 Task: Check the mono compatibility of a stereo mix by switching to mono.
Action: Mouse moved to (107, 44)
Screenshot: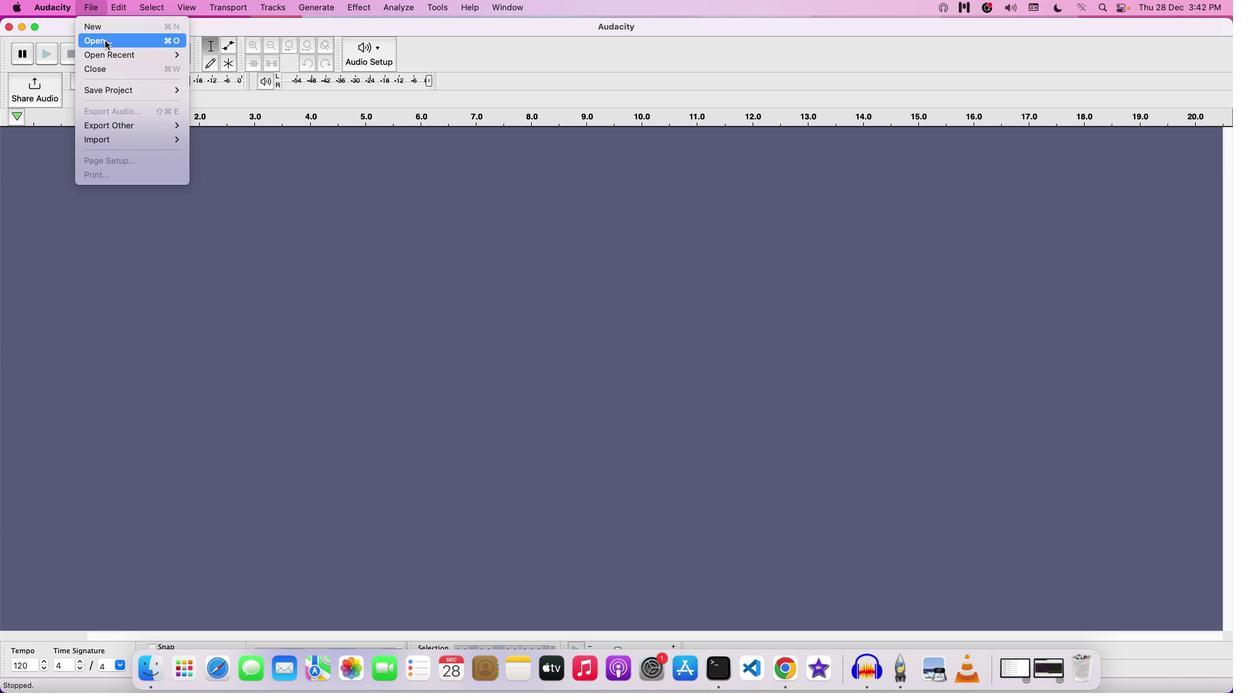
Action: Mouse pressed left at (107, 44)
Screenshot: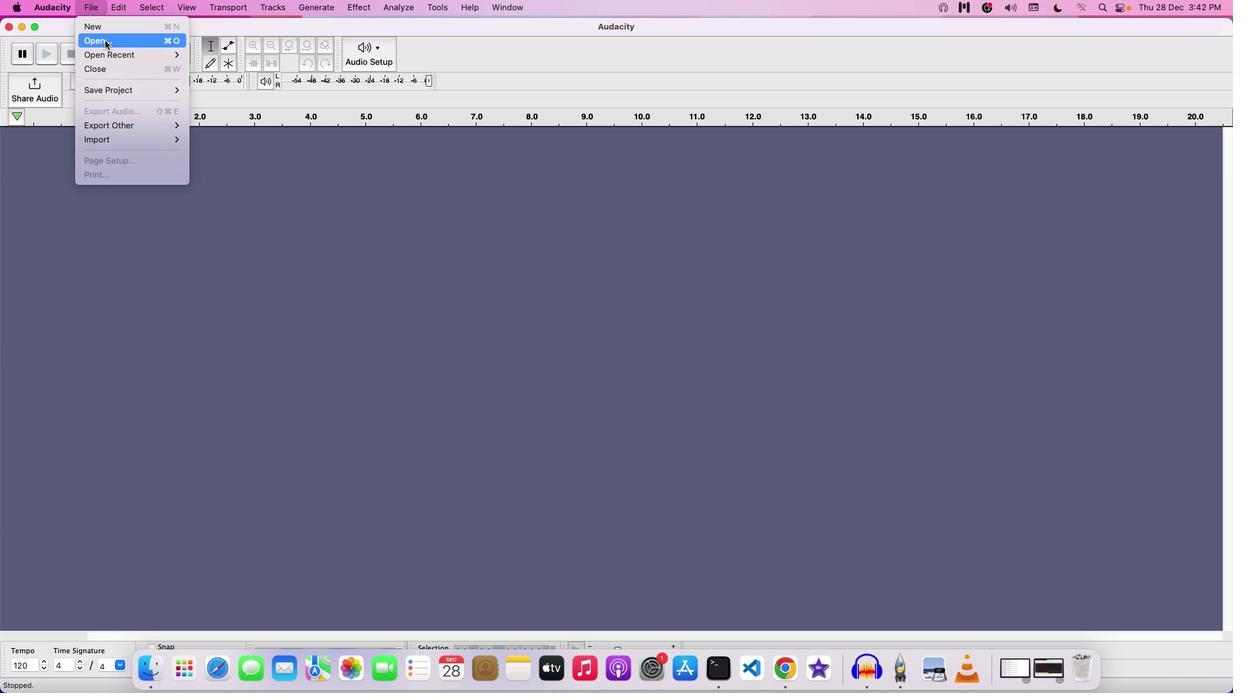 
Action: Mouse moved to (538, 194)
Screenshot: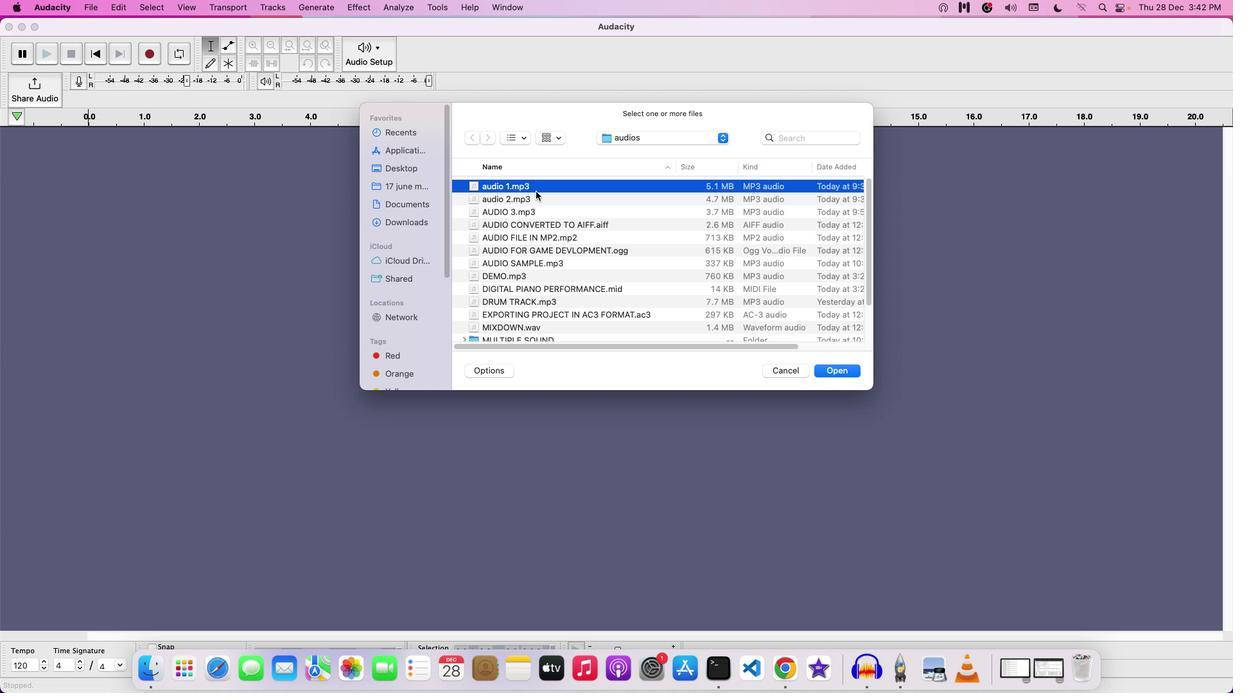 
Action: Mouse pressed left at (538, 194)
Screenshot: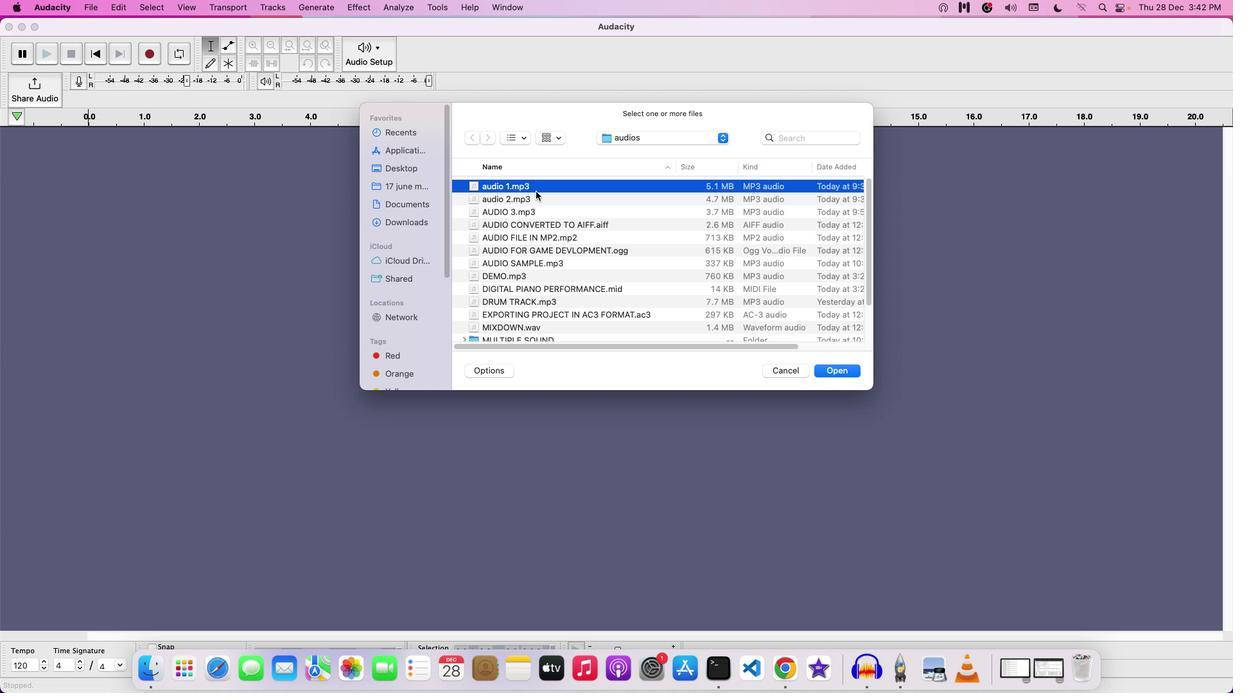 
Action: Mouse moved to (835, 369)
Screenshot: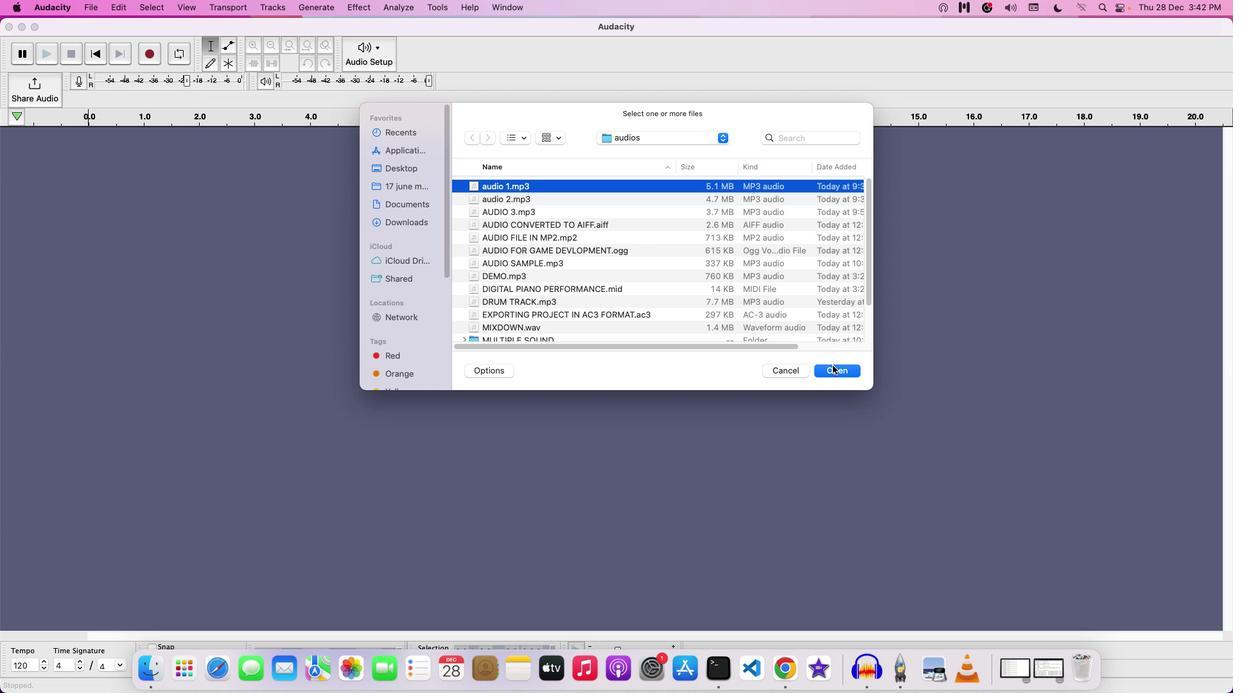 
Action: Mouse pressed left at (835, 369)
Screenshot: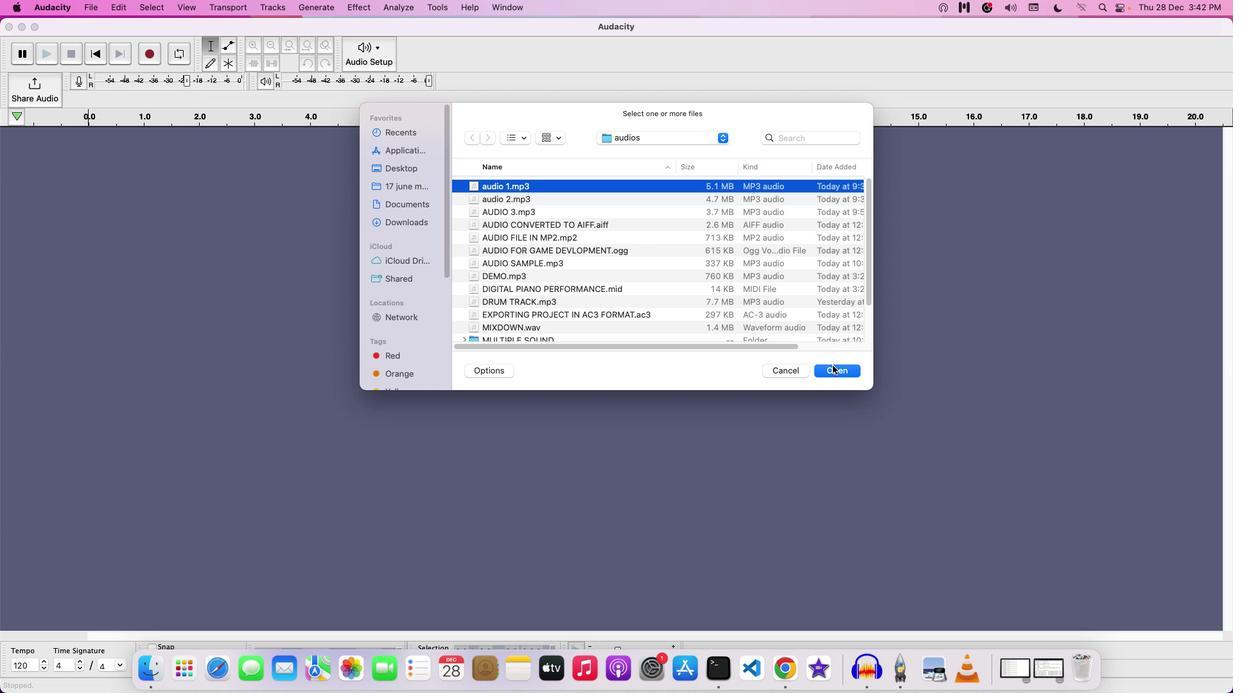 
Action: Mouse moved to (520, 240)
Screenshot: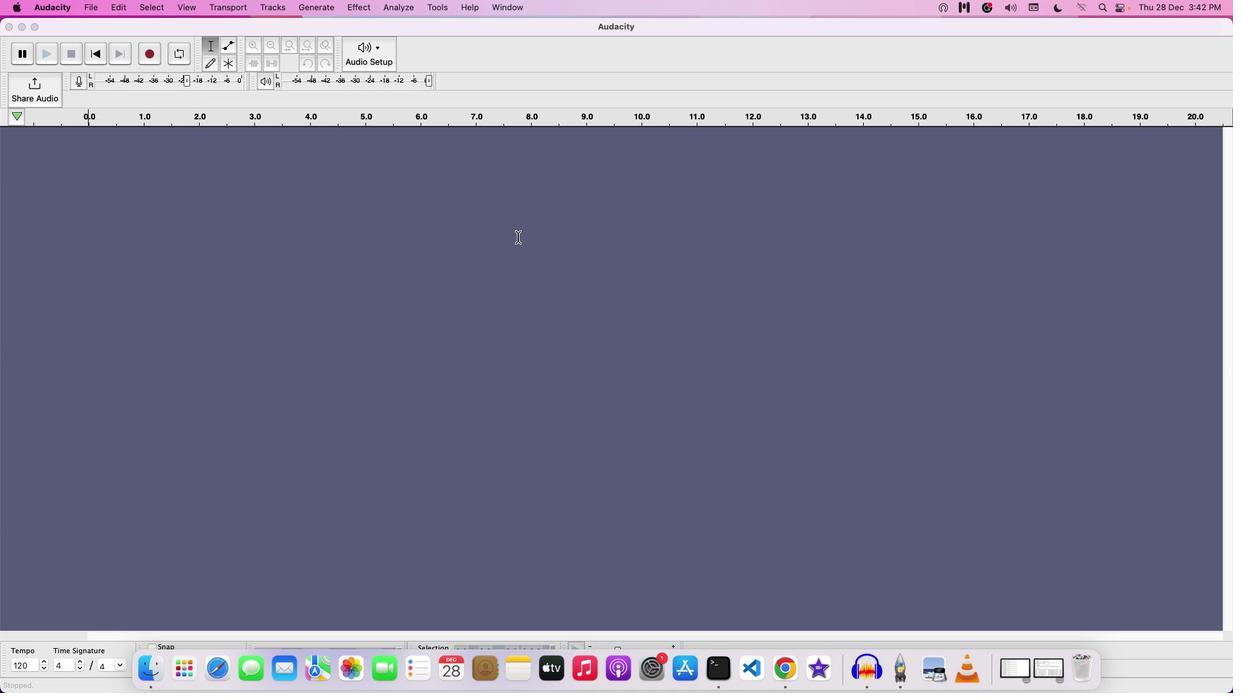 
Action: Key pressed Key.space
Screenshot: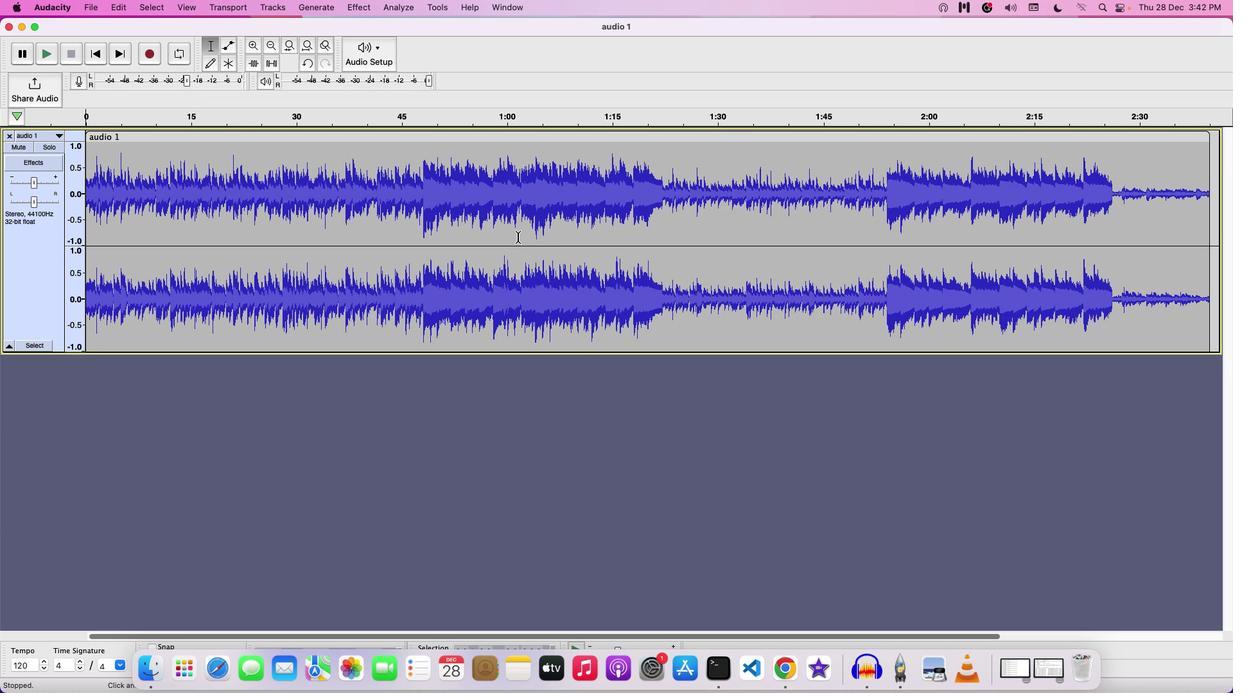 
Action: Mouse moved to (37, 189)
Screenshot: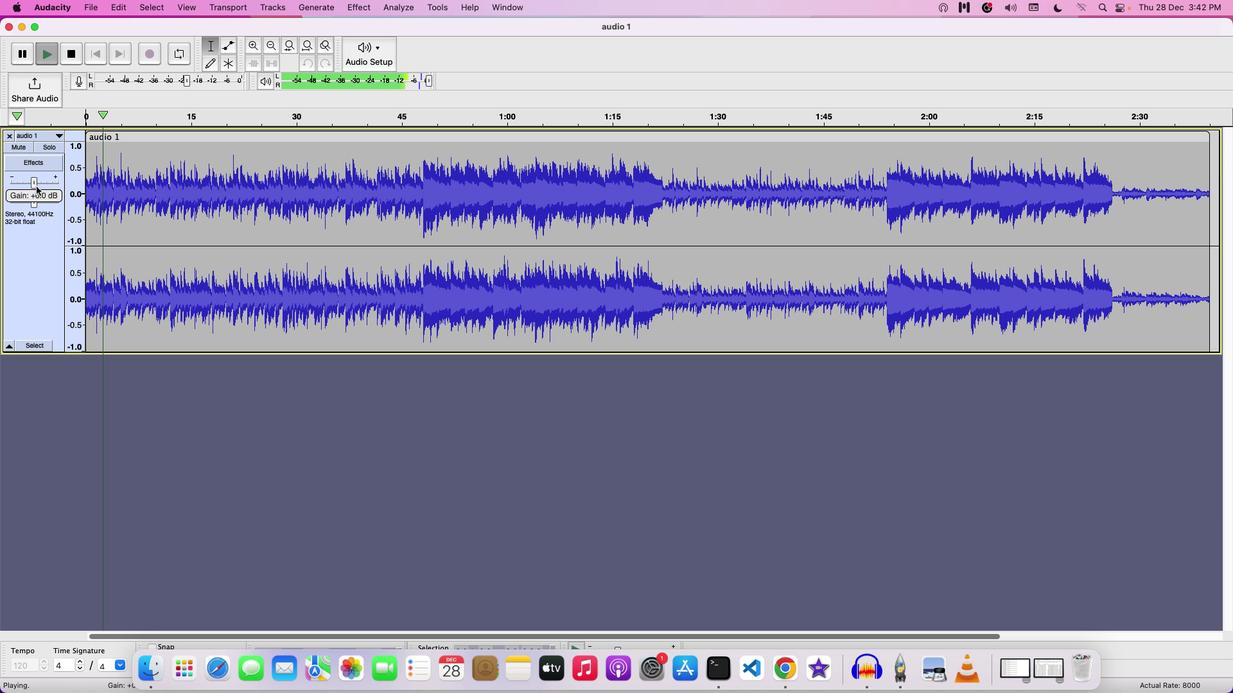 
Action: Mouse pressed left at (37, 189)
Screenshot: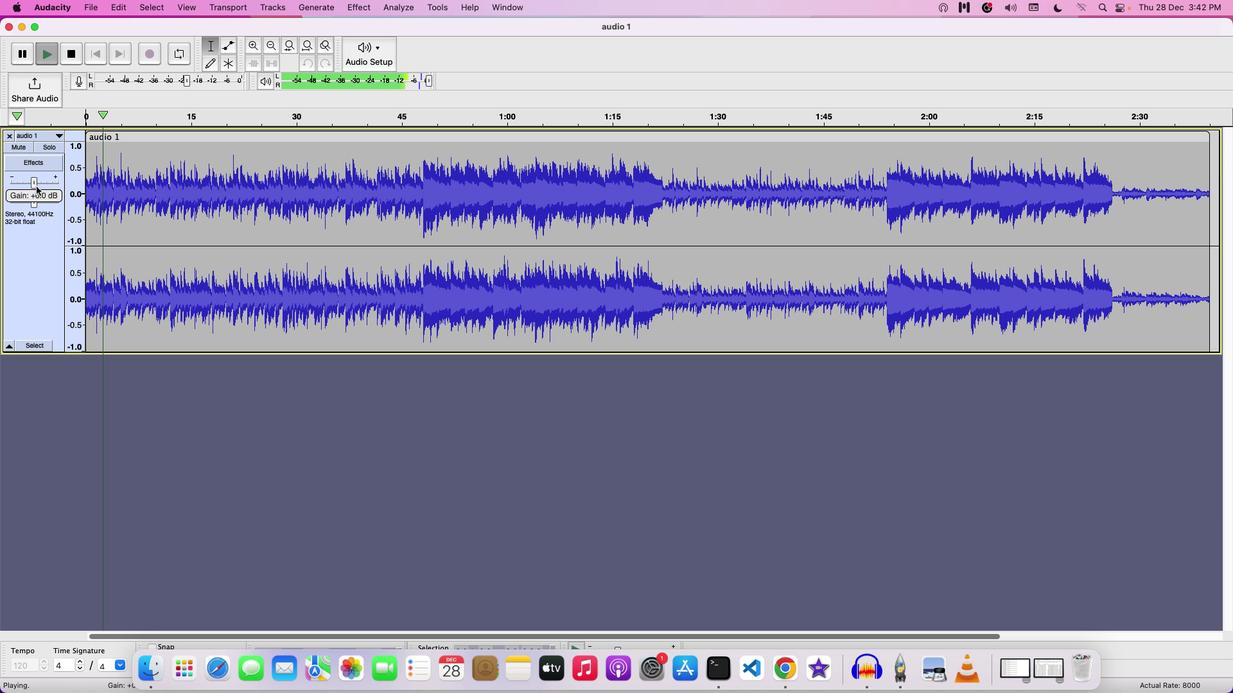 
Action: Mouse moved to (339, 255)
Screenshot: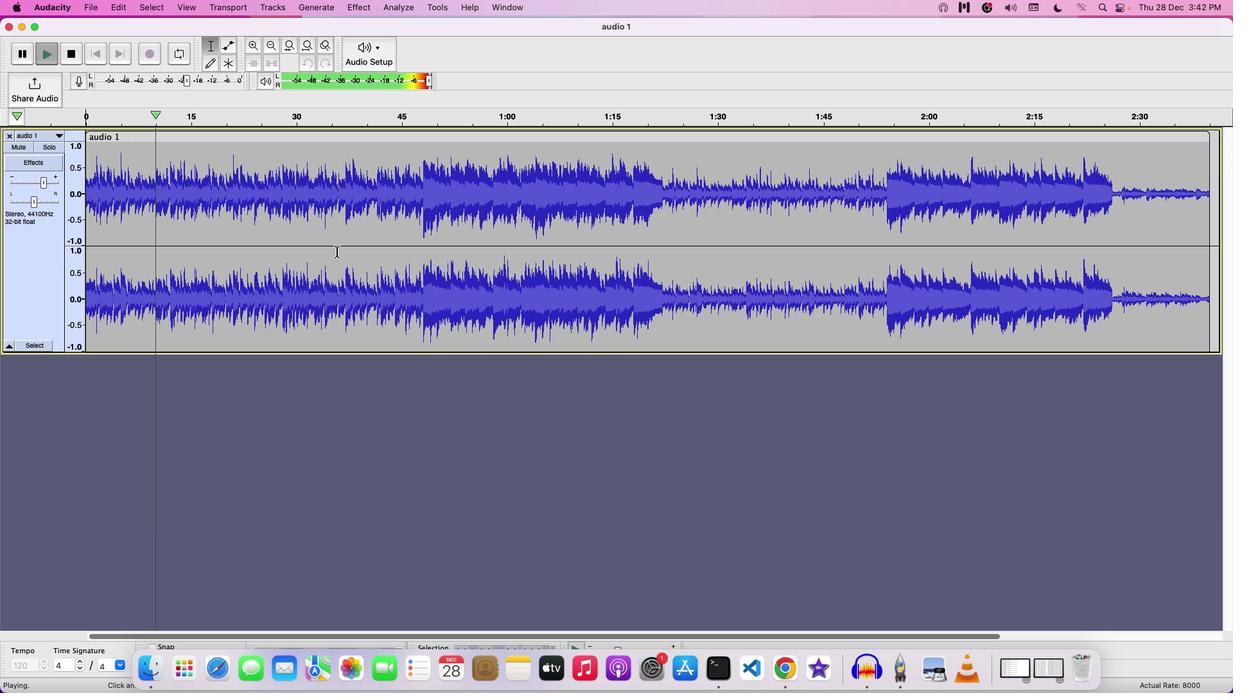 
Action: Key pressed Key.space
Screenshot: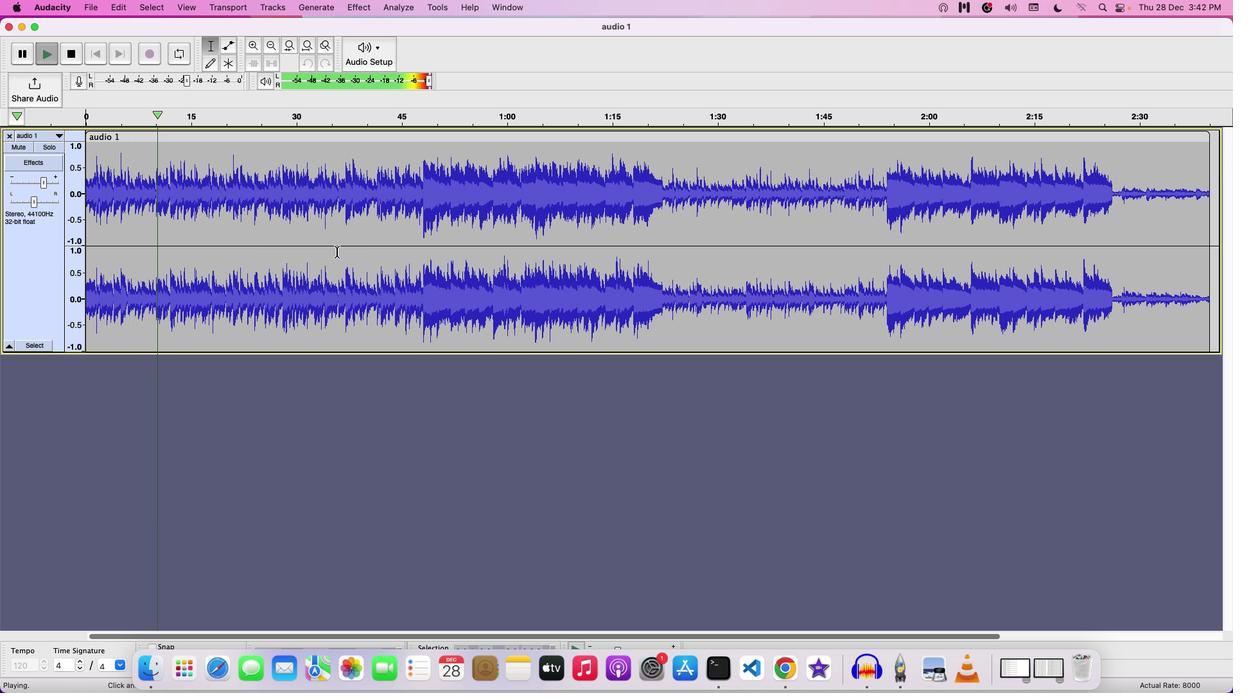 
Action: Mouse moved to (395, 210)
Screenshot: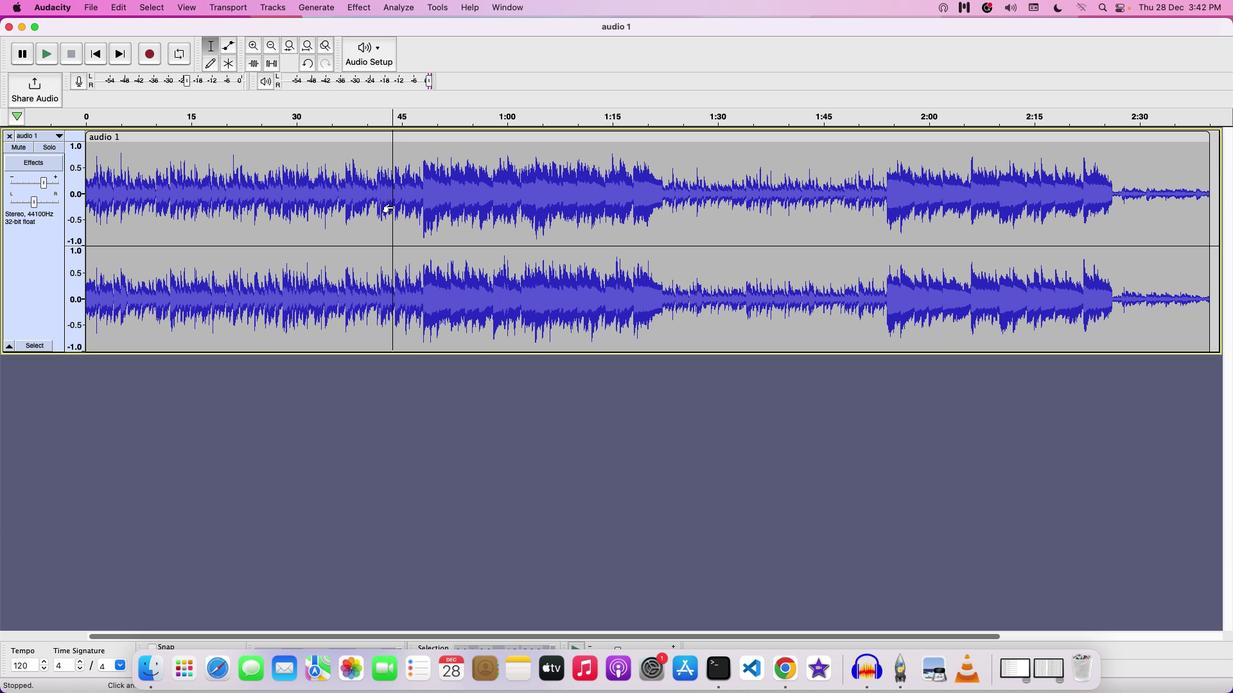 
Action: Mouse pressed left at (395, 210)
Screenshot: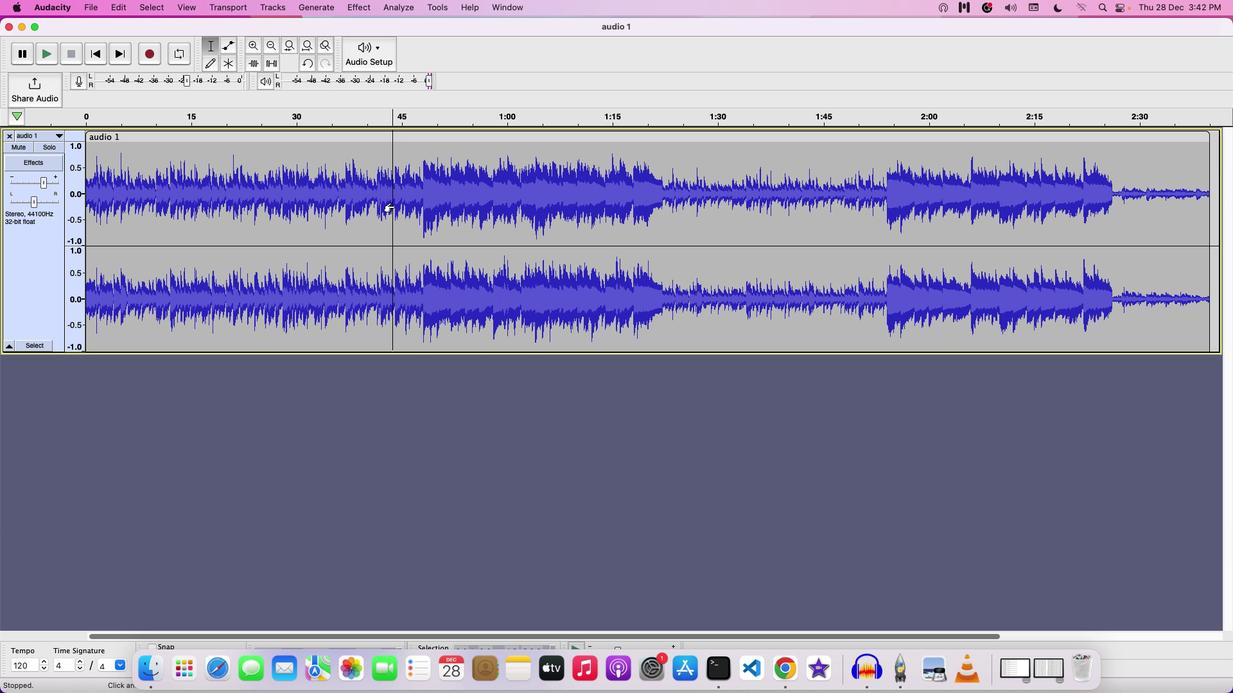 
Action: Mouse moved to (432, 205)
Screenshot: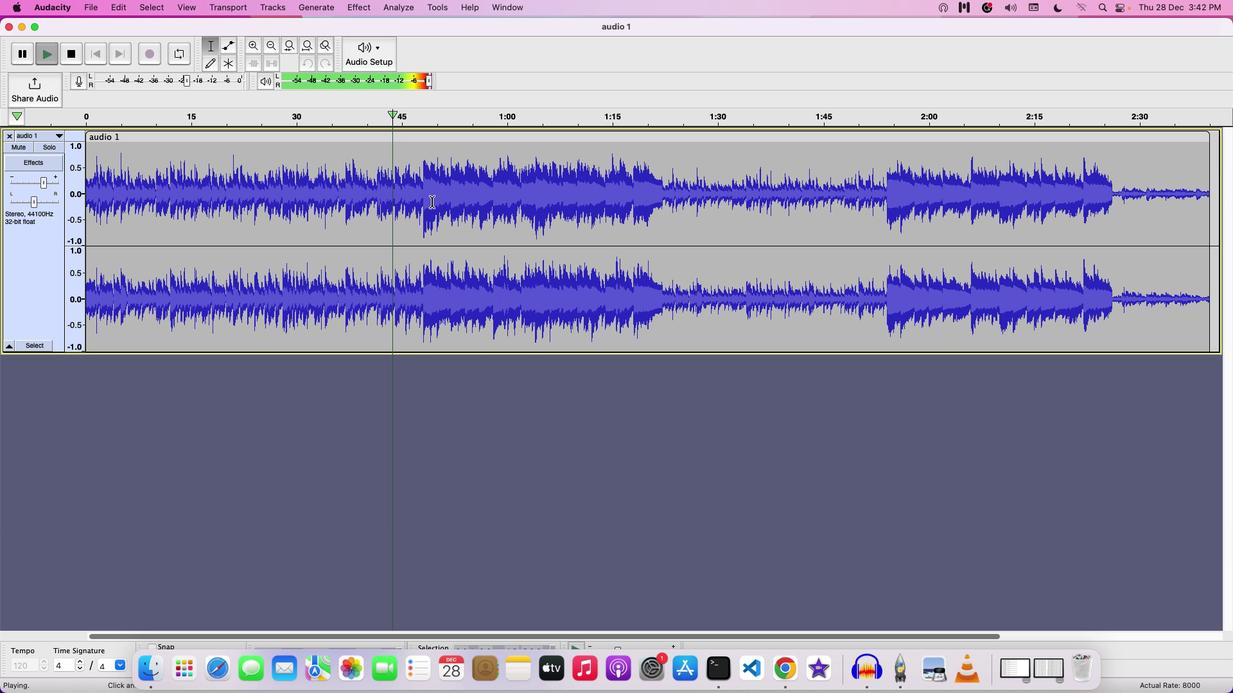 
Action: Key pressed Key.space
Screenshot: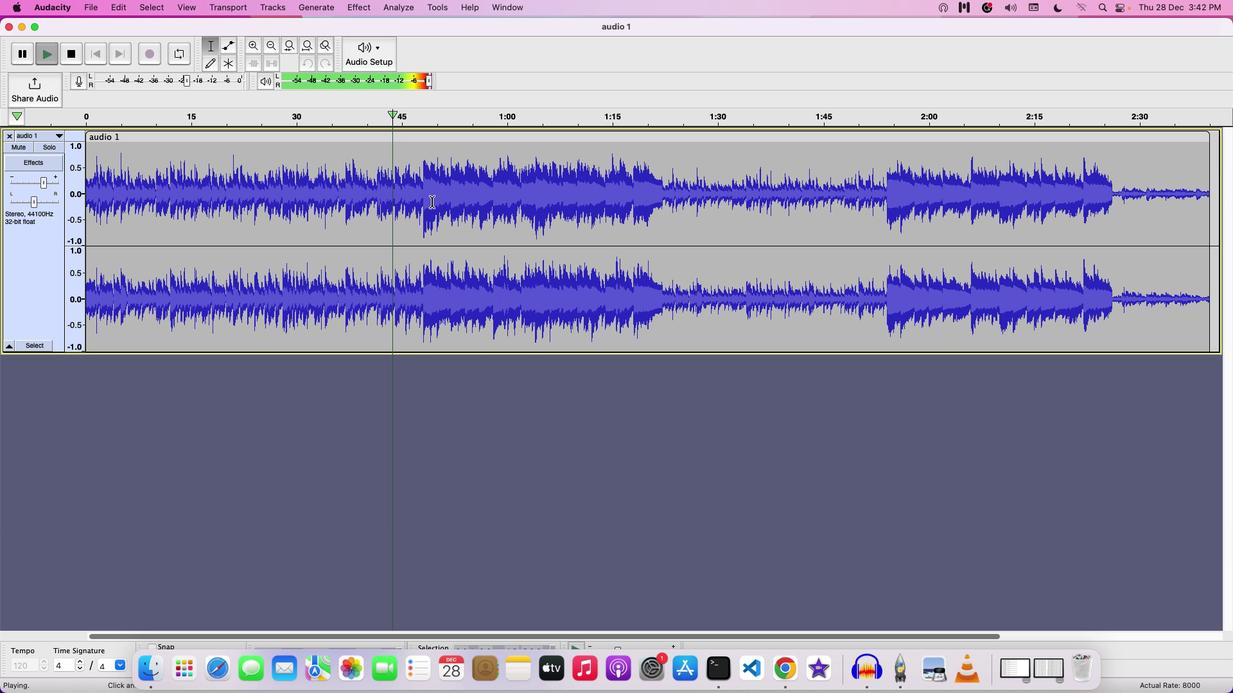 
Action: Mouse moved to (419, 201)
Screenshot: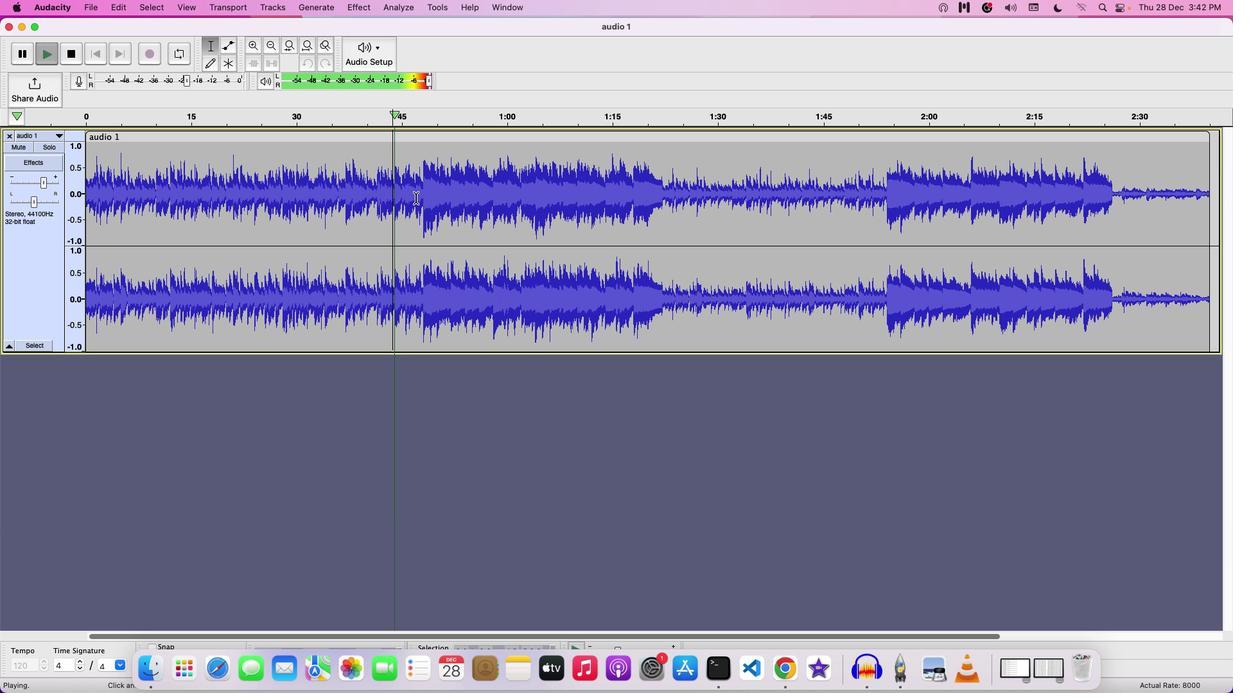 
Action: Mouse pressed left at (419, 201)
Screenshot: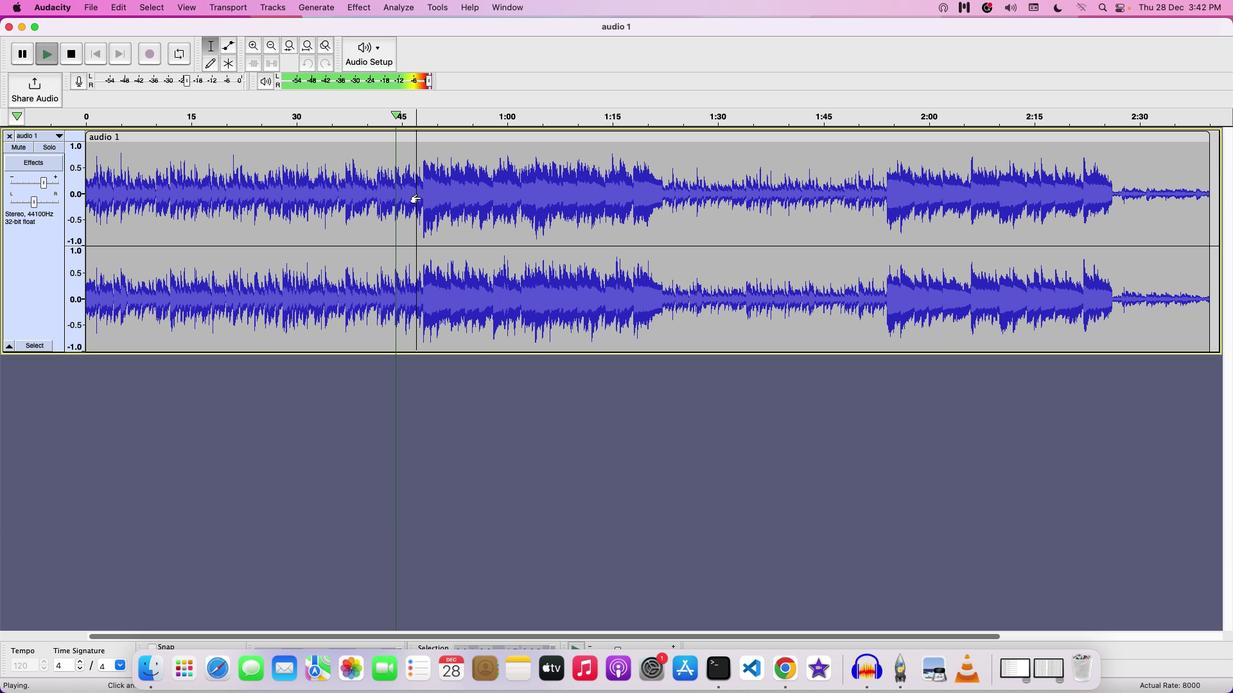 
Action: Mouse moved to (439, 199)
Screenshot: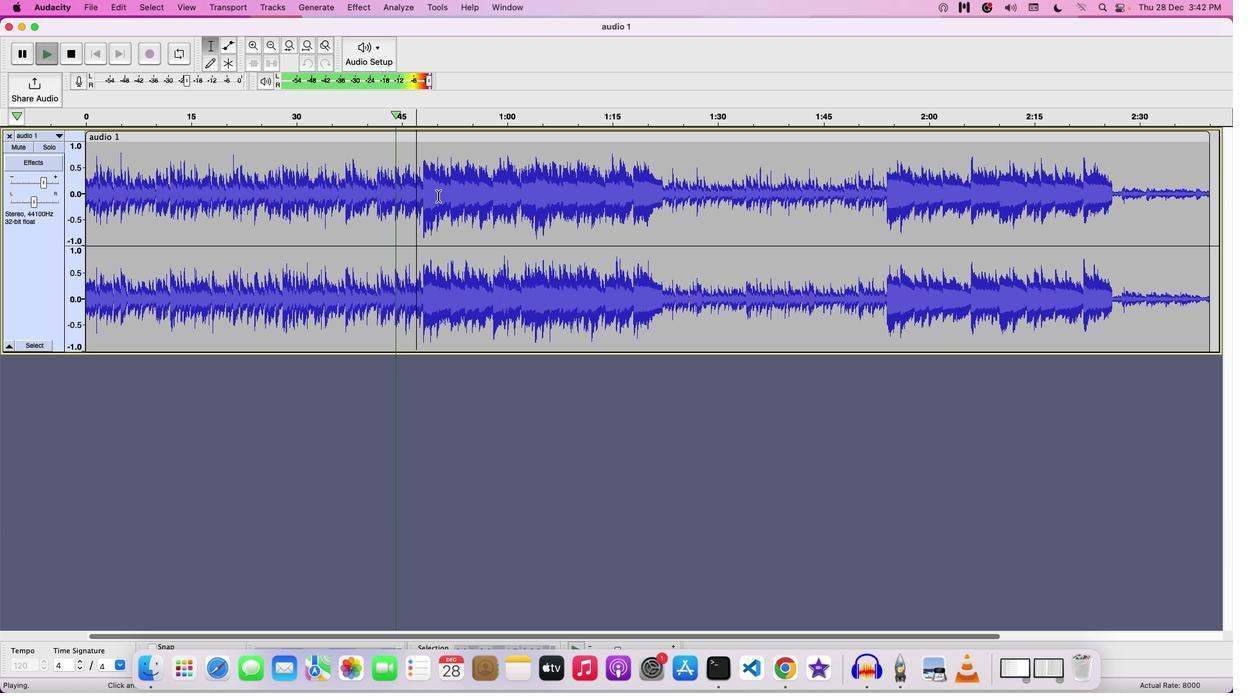 
Action: Key pressed Key.space
Screenshot: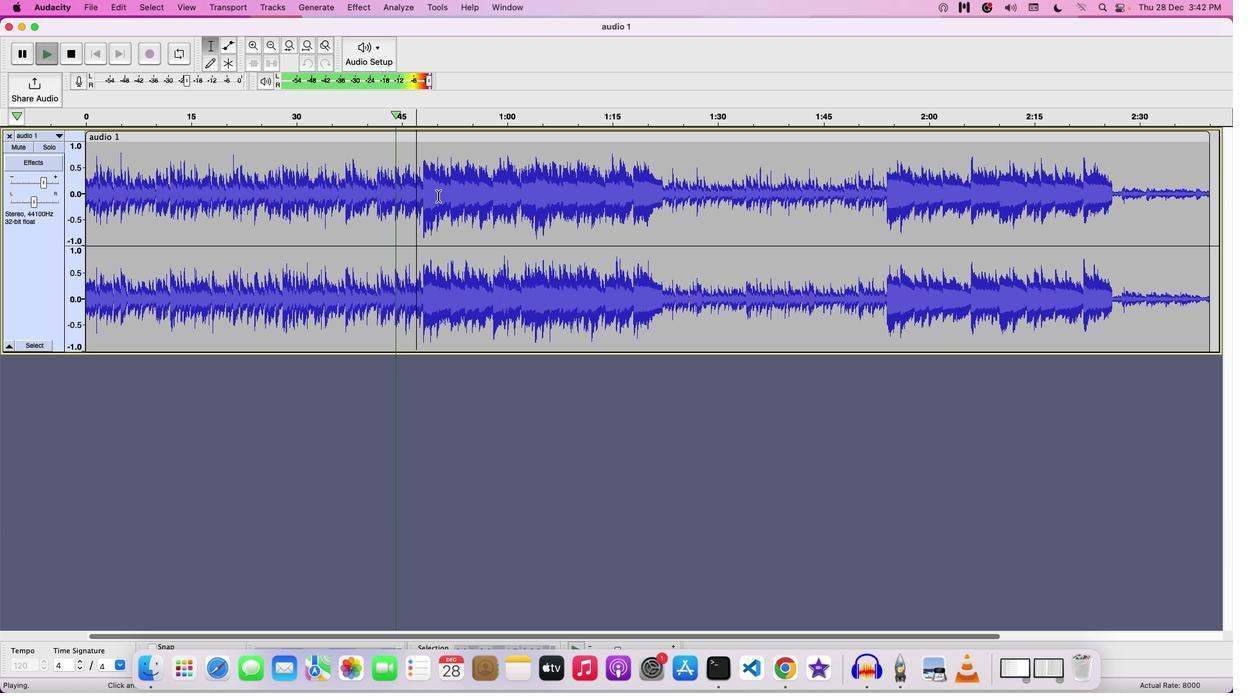 
Action: Mouse moved to (441, 199)
Screenshot: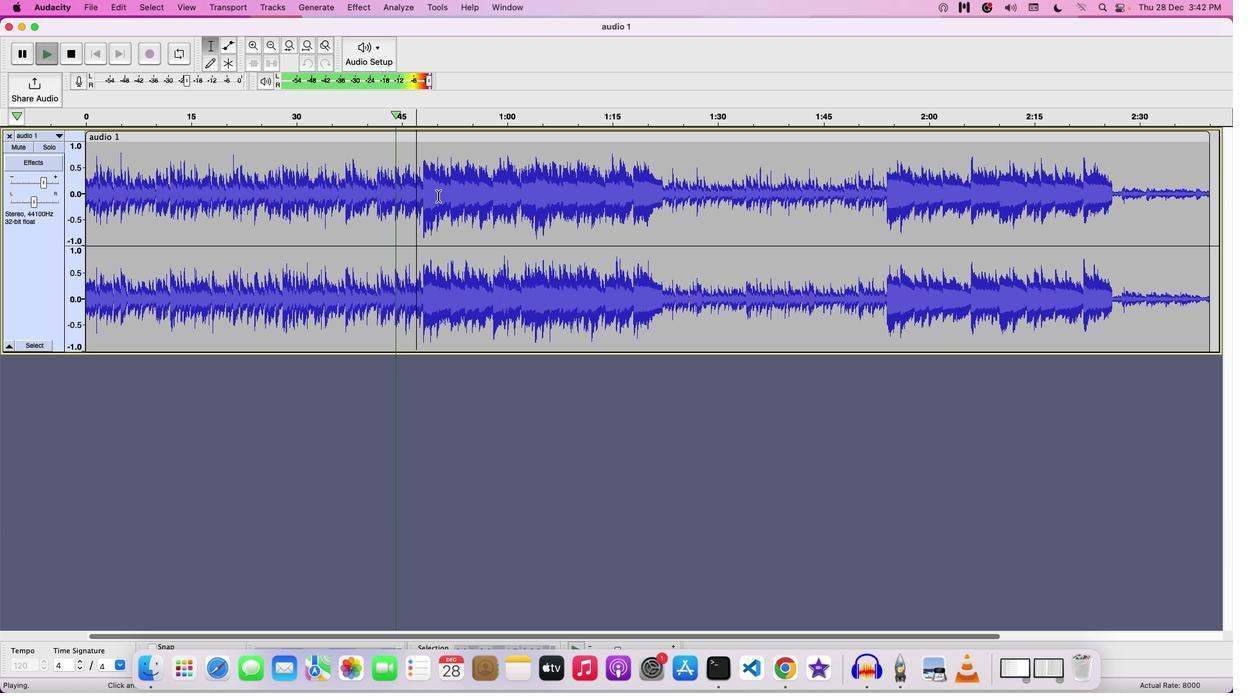 
Action: Key pressed Key.space
Screenshot: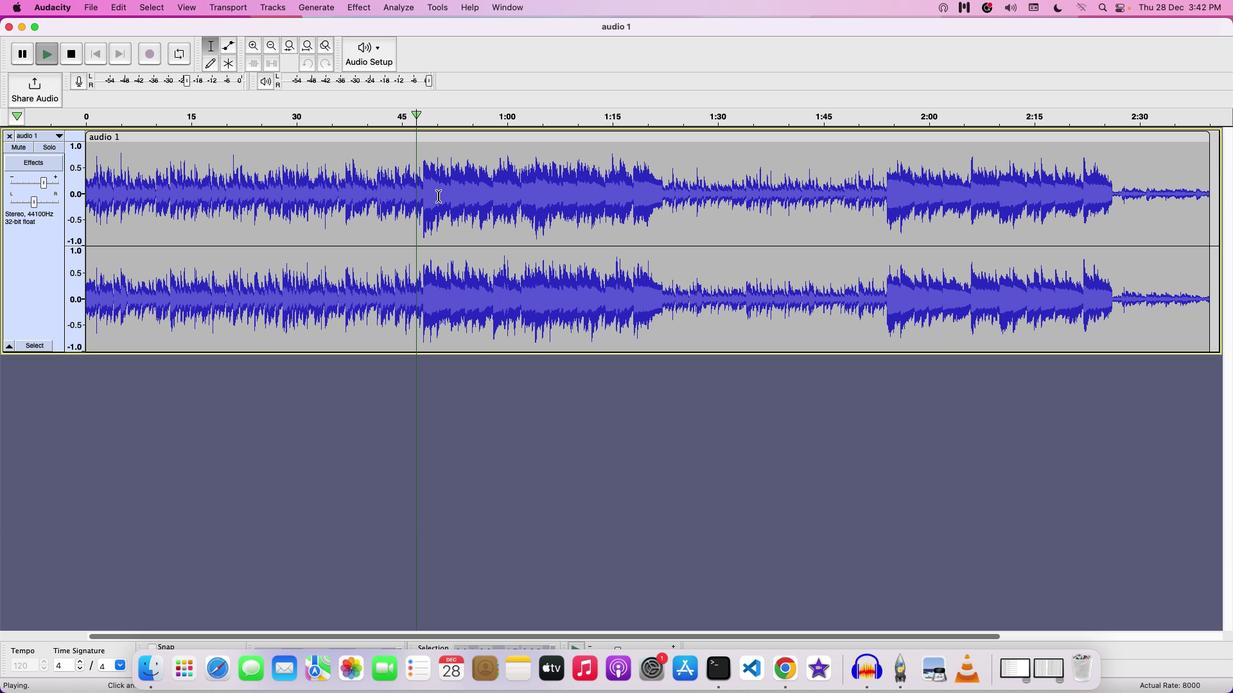 
Action: Mouse moved to (274, 218)
Screenshot: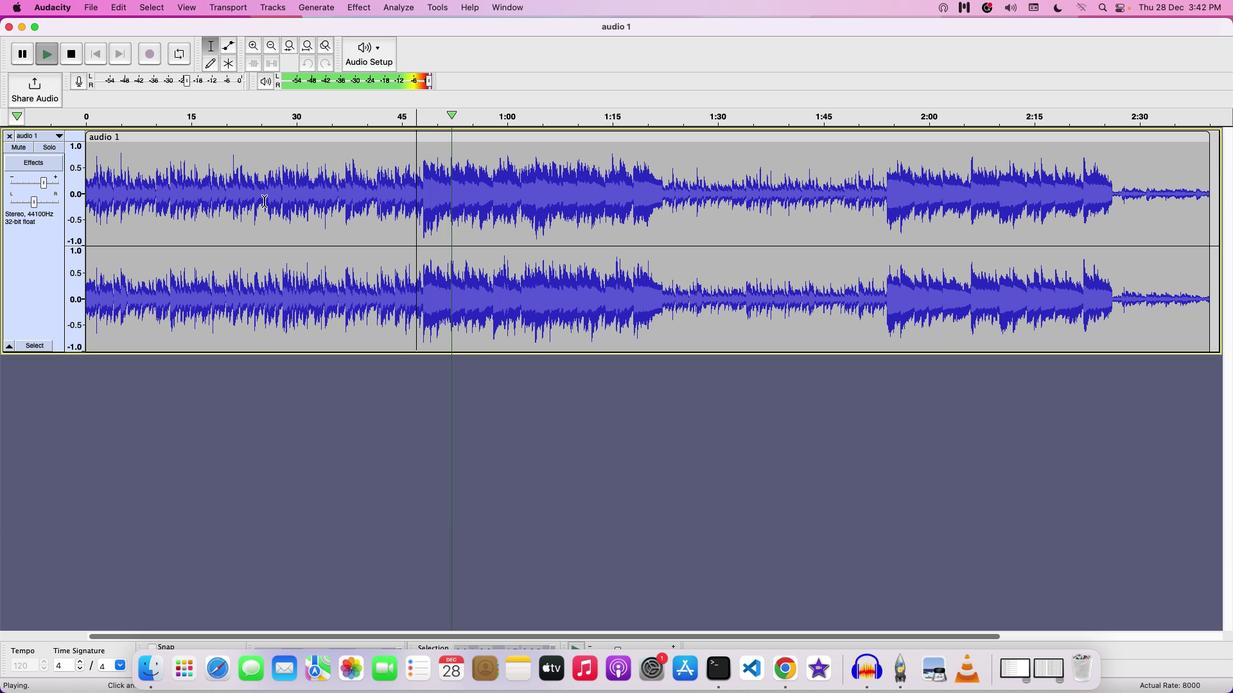 
Action: Key pressed Key.space
Screenshot: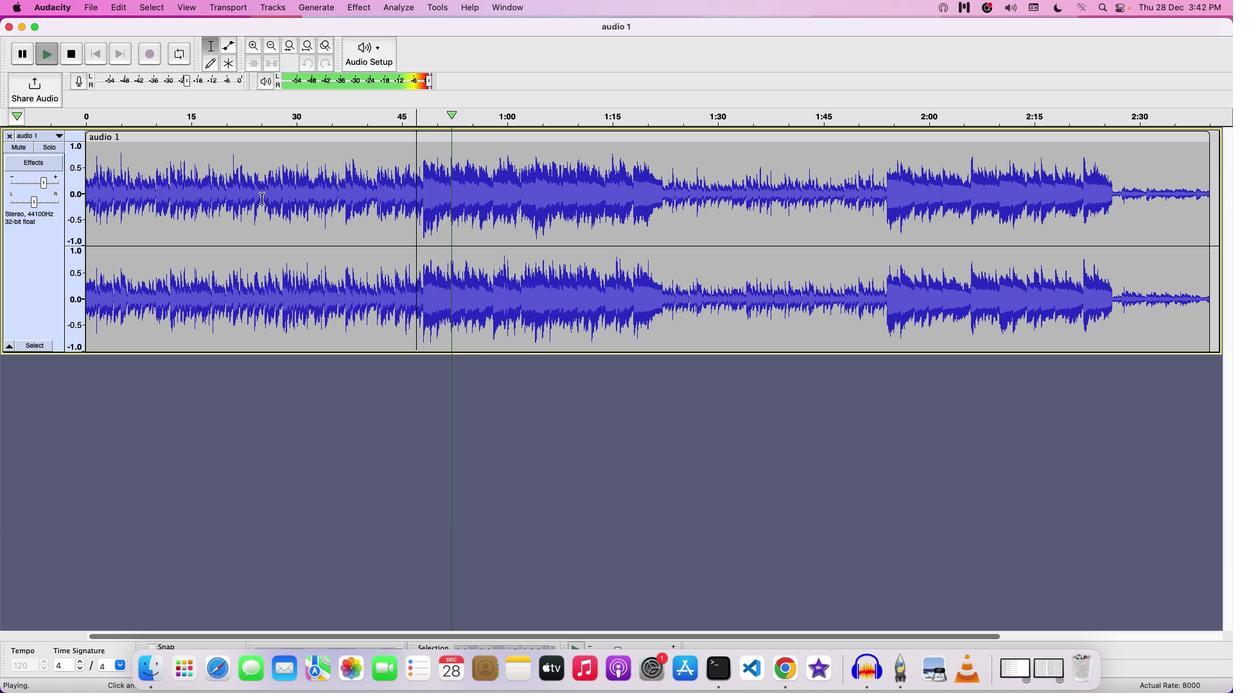 
Action: Mouse moved to (25, 253)
Screenshot: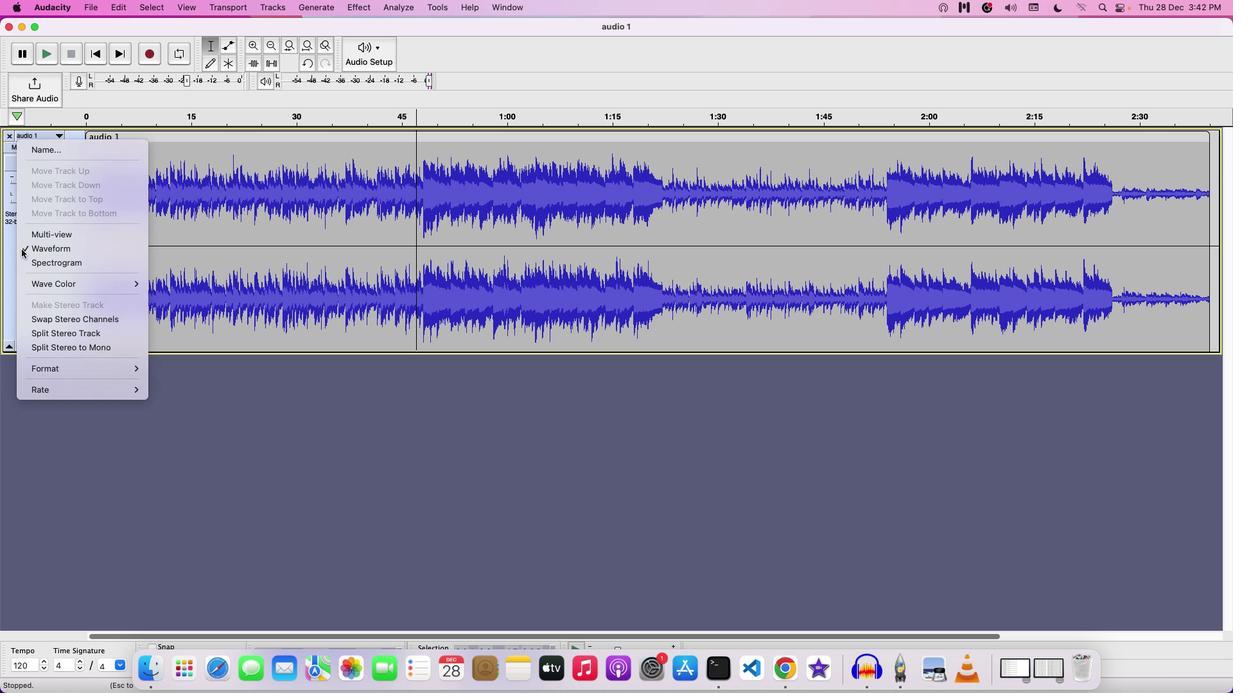 
Action: Mouse pressed right at (25, 253)
Screenshot: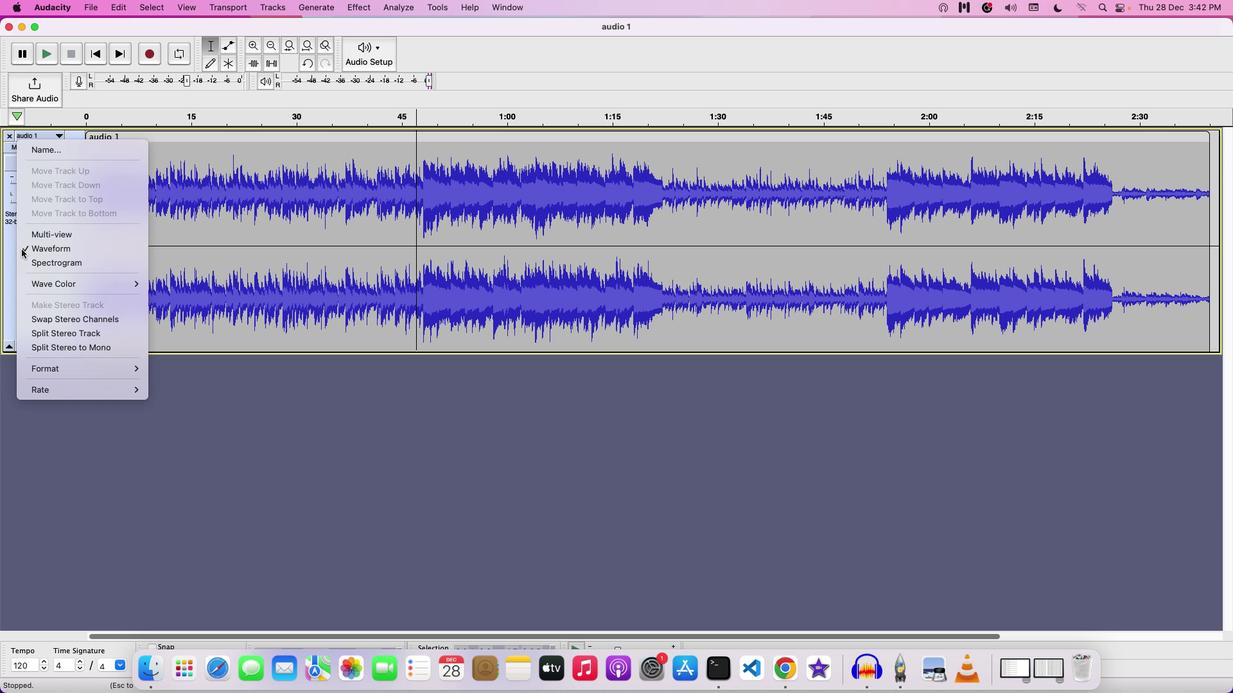 
Action: Mouse moved to (76, 347)
Screenshot: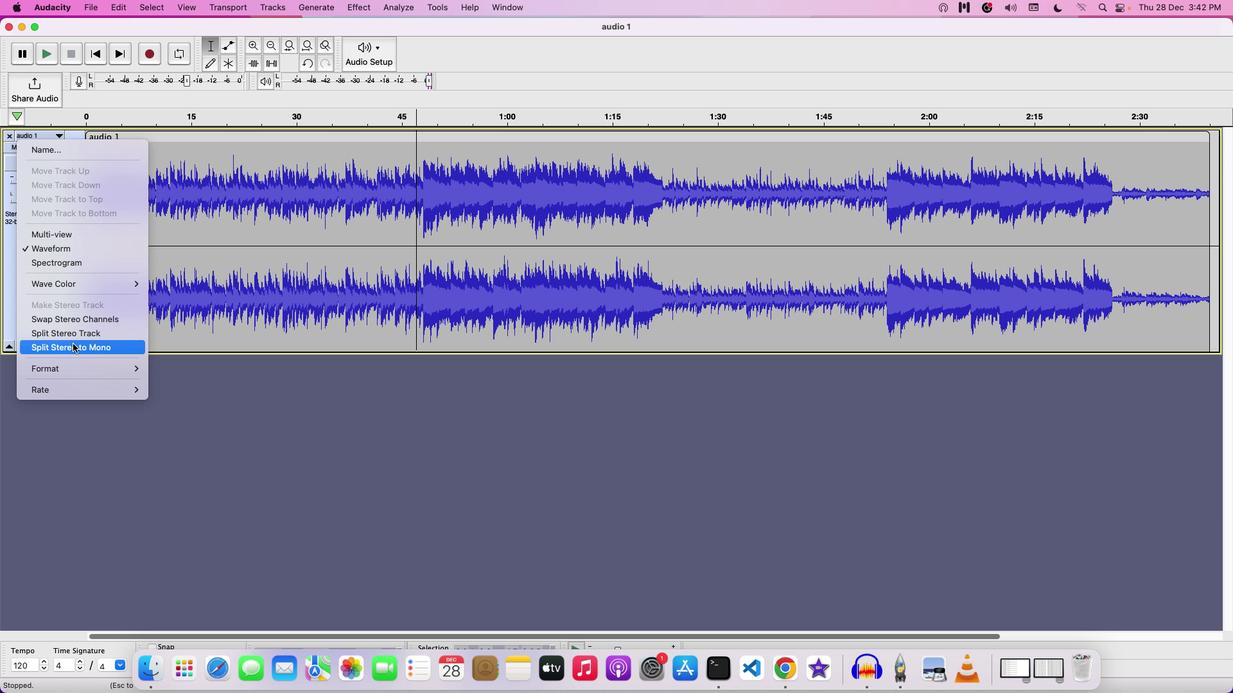 
Action: Mouse pressed left at (76, 347)
Screenshot: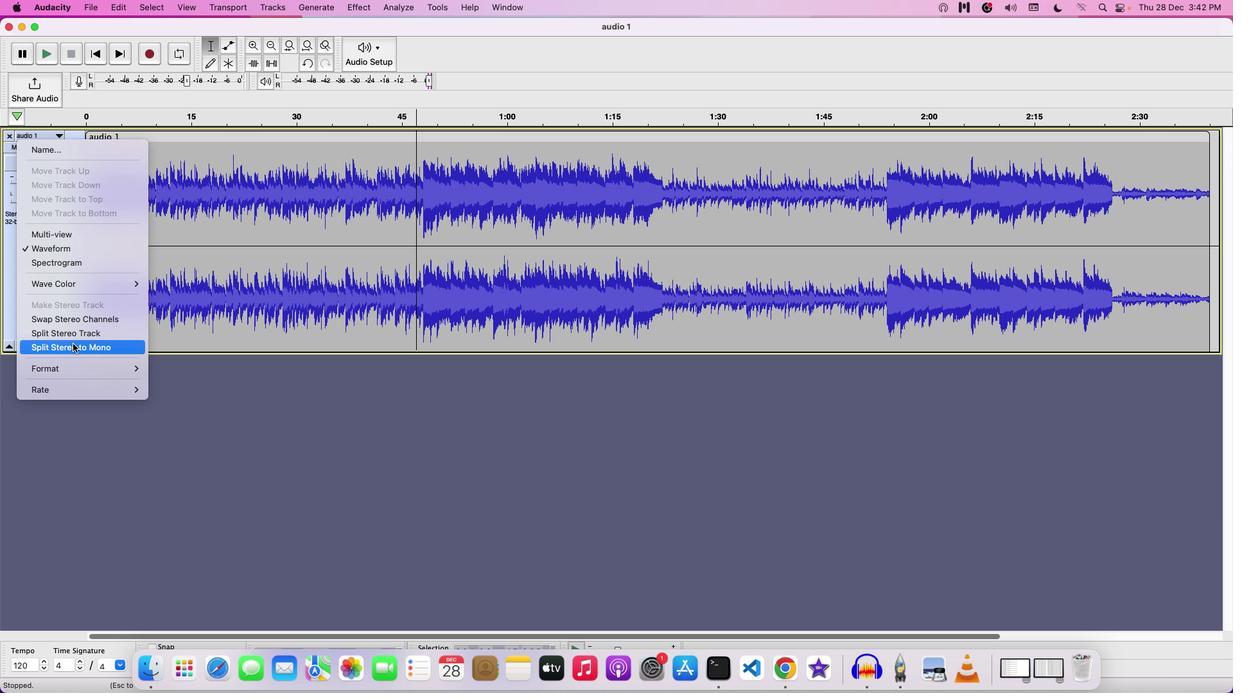 
Action: Mouse moved to (13, 139)
Screenshot: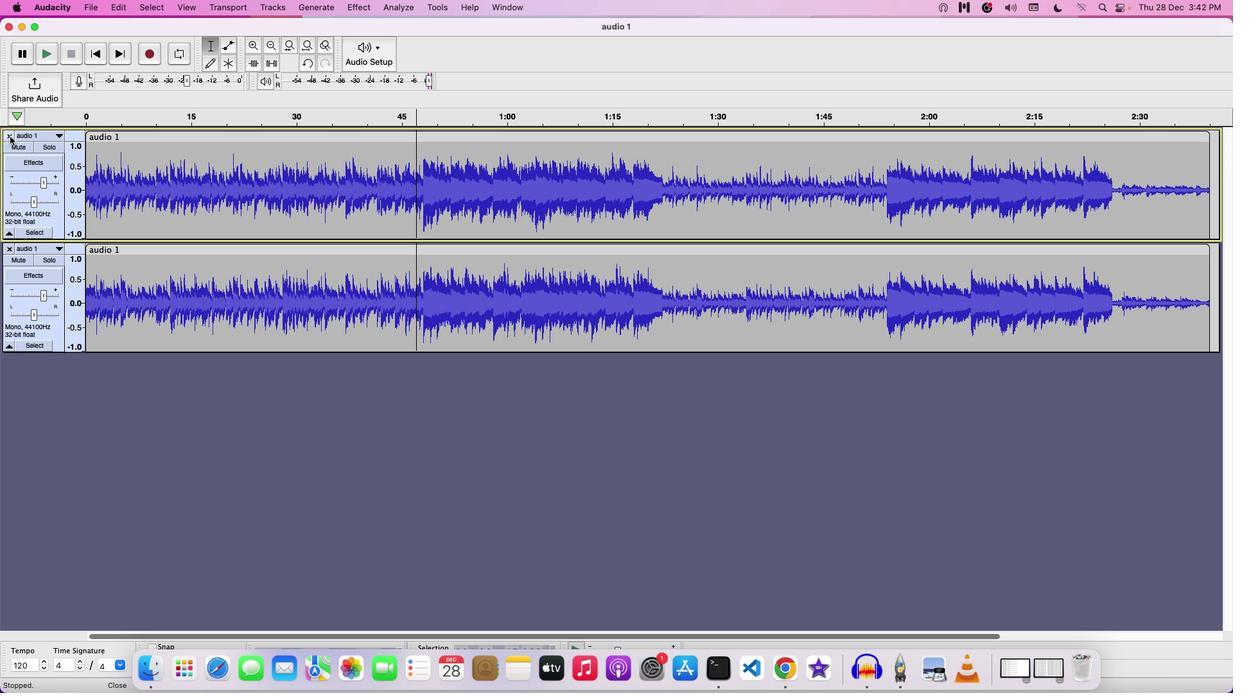 
Action: Mouse pressed left at (13, 139)
Screenshot: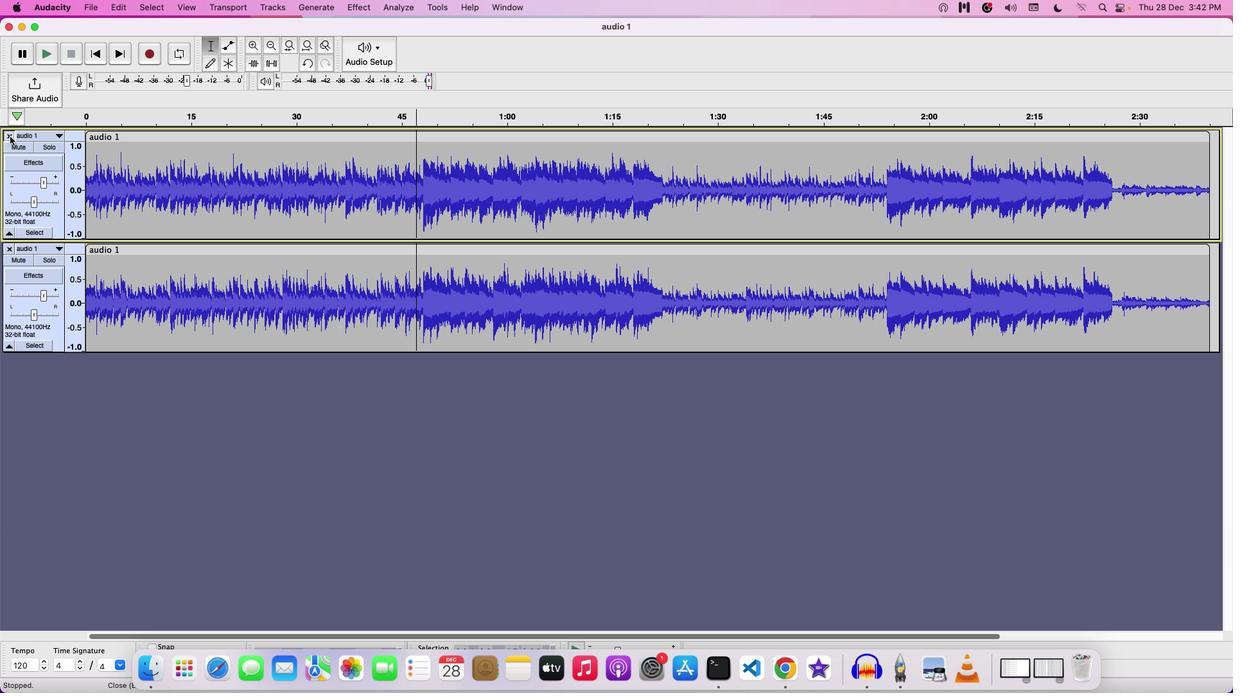 
Action: Mouse moved to (177, 204)
Screenshot: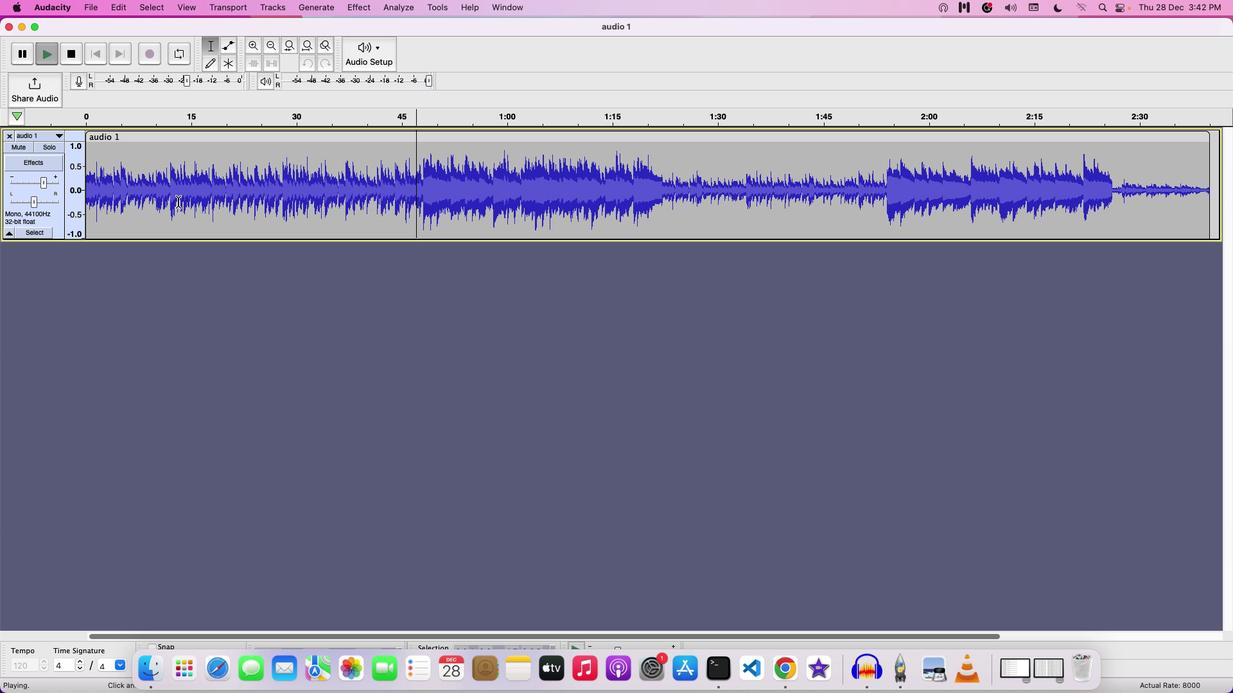 
Action: Key pressed Key.space
Screenshot: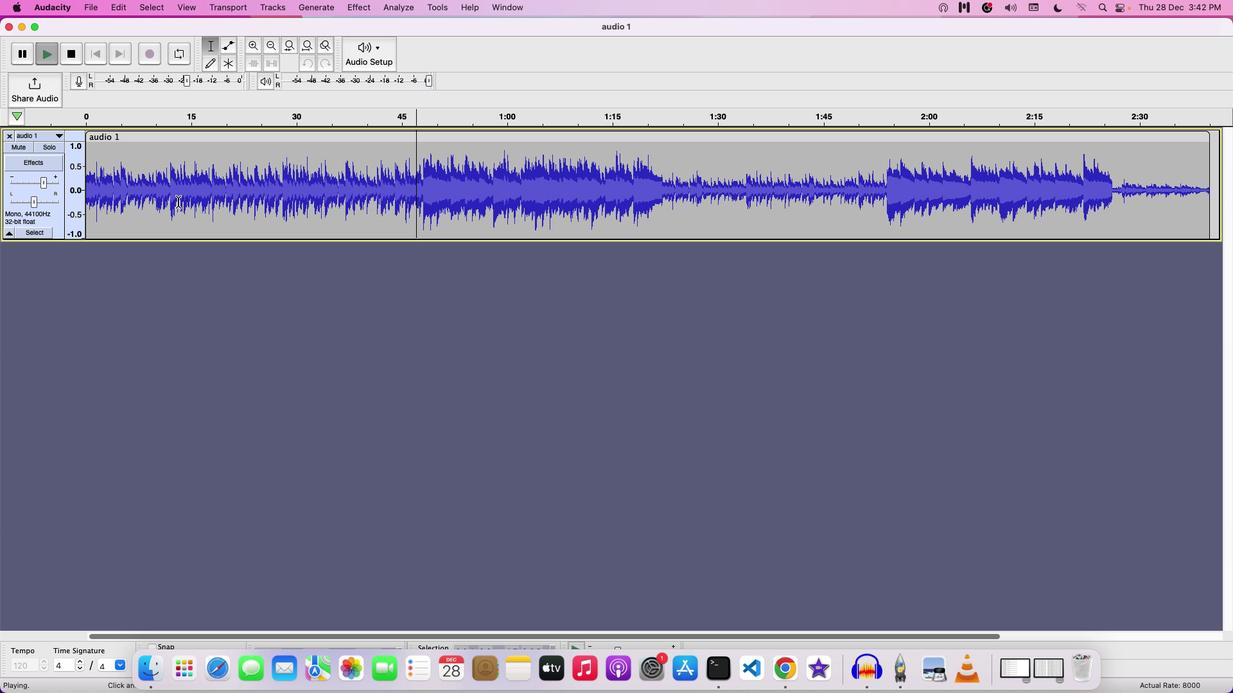 
Action: Mouse moved to (147, 148)
Screenshot: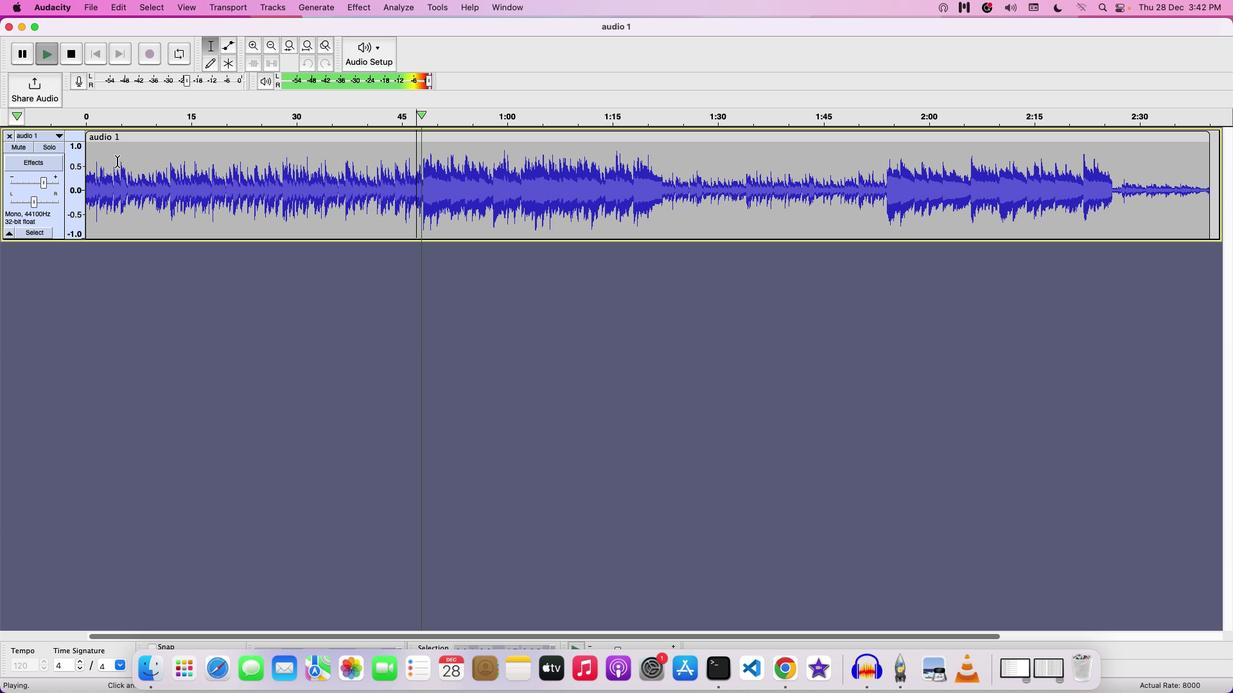 
Action: Key pressed Key.space
Screenshot: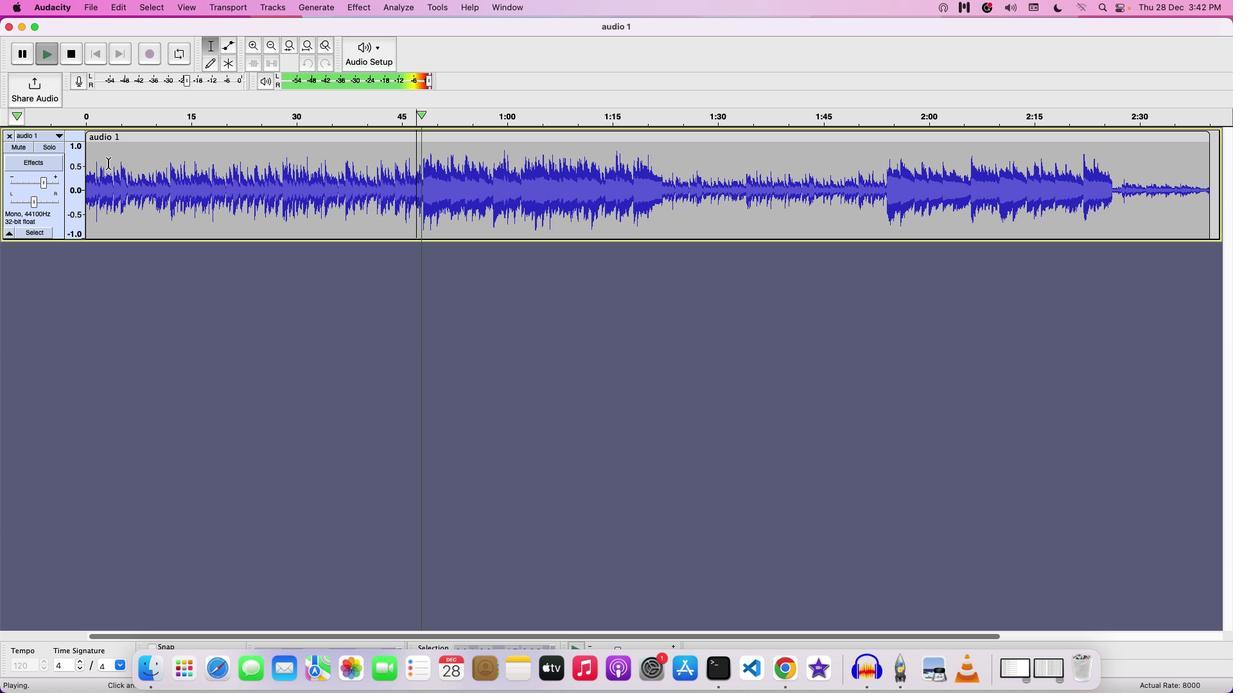 
Action: Mouse moved to (93, 175)
Screenshot: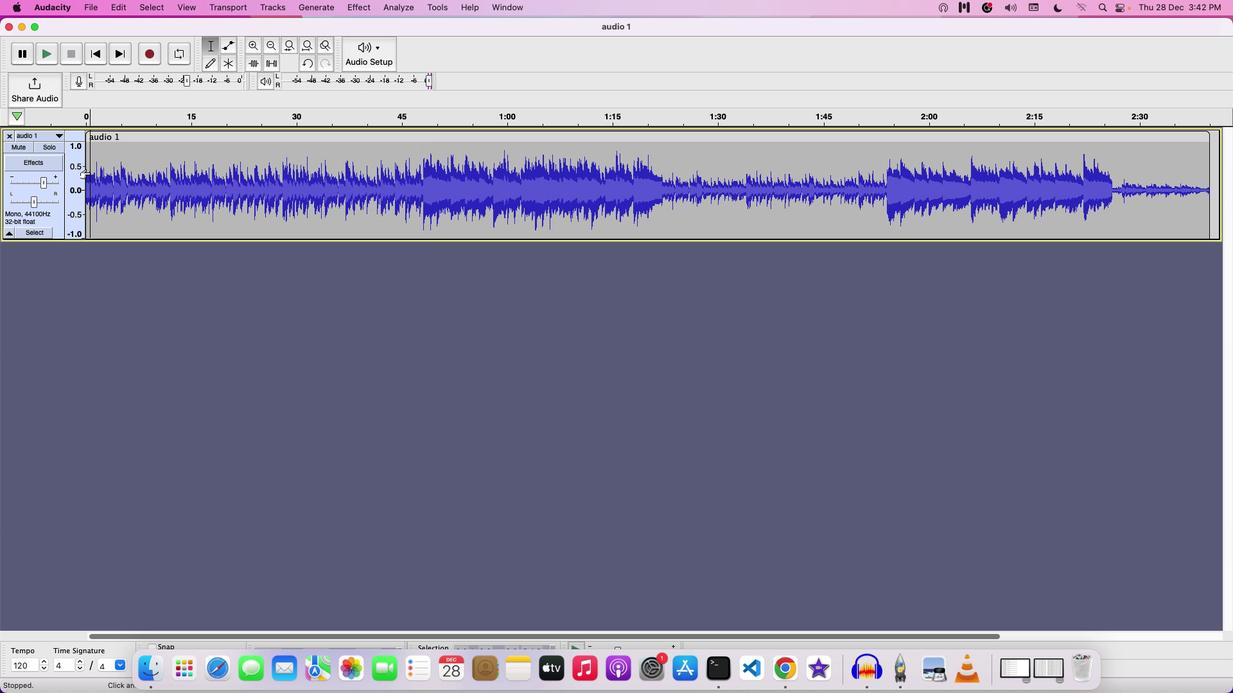 
Action: Mouse pressed left at (93, 175)
Screenshot: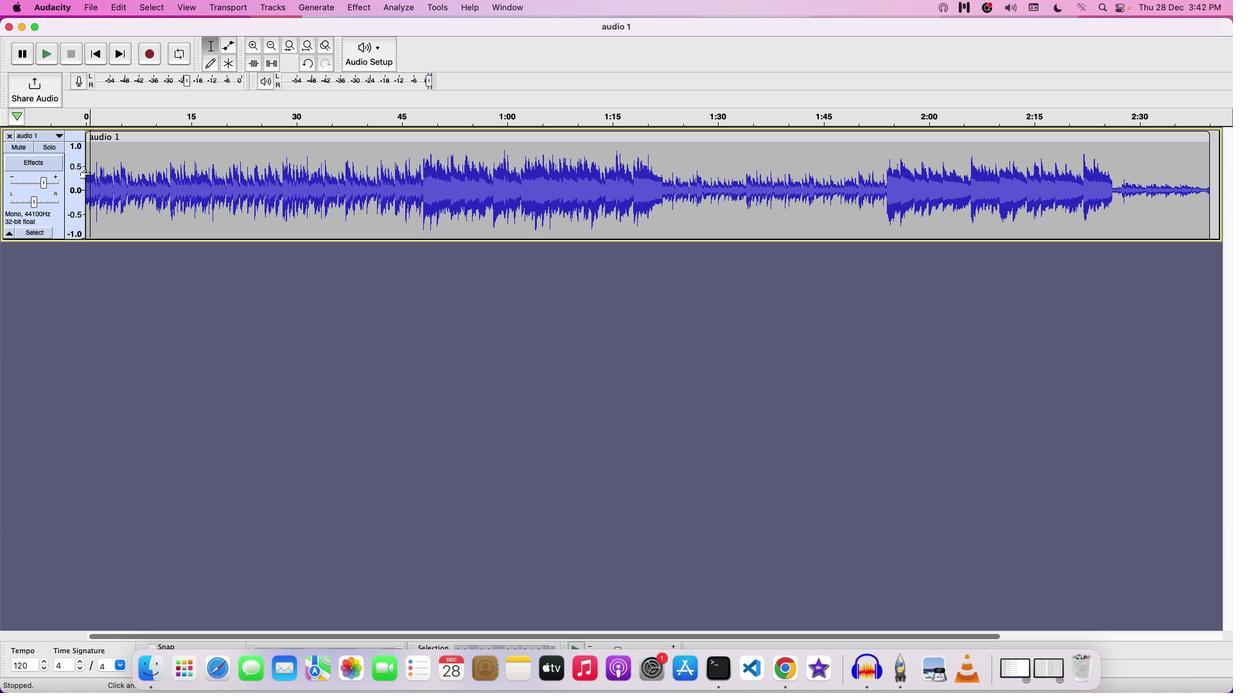 
Action: Mouse moved to (220, 161)
Screenshot: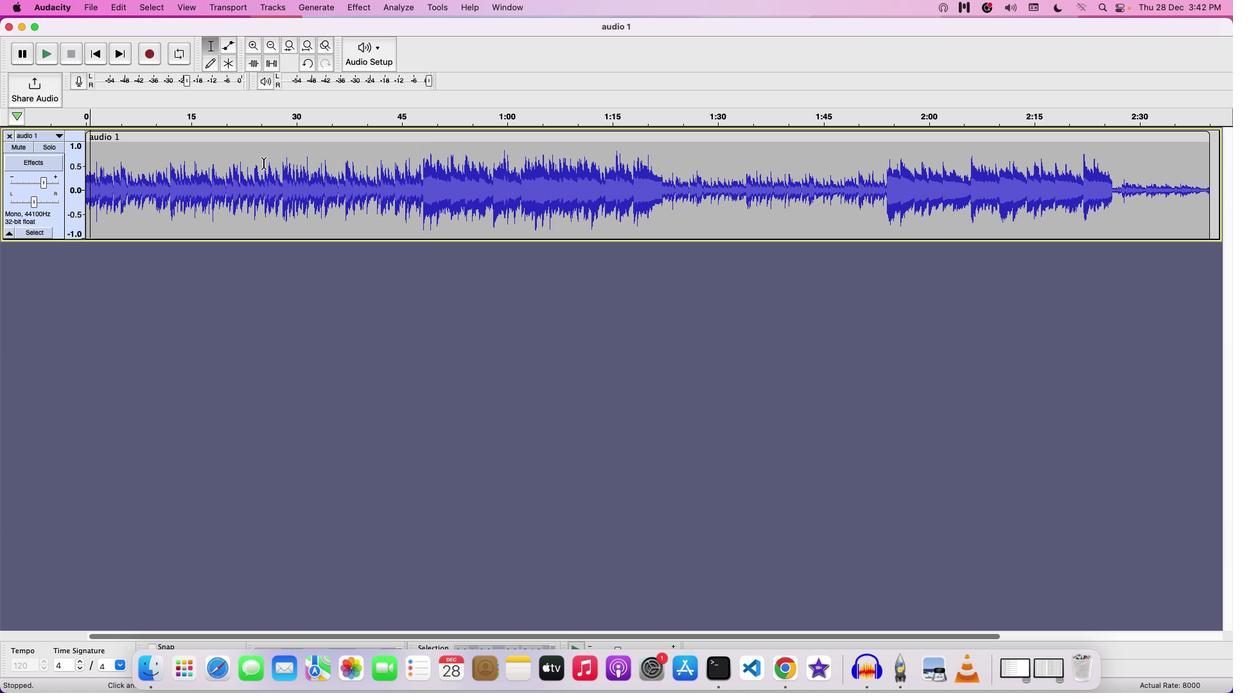 
Action: Key pressed Key.space
Screenshot: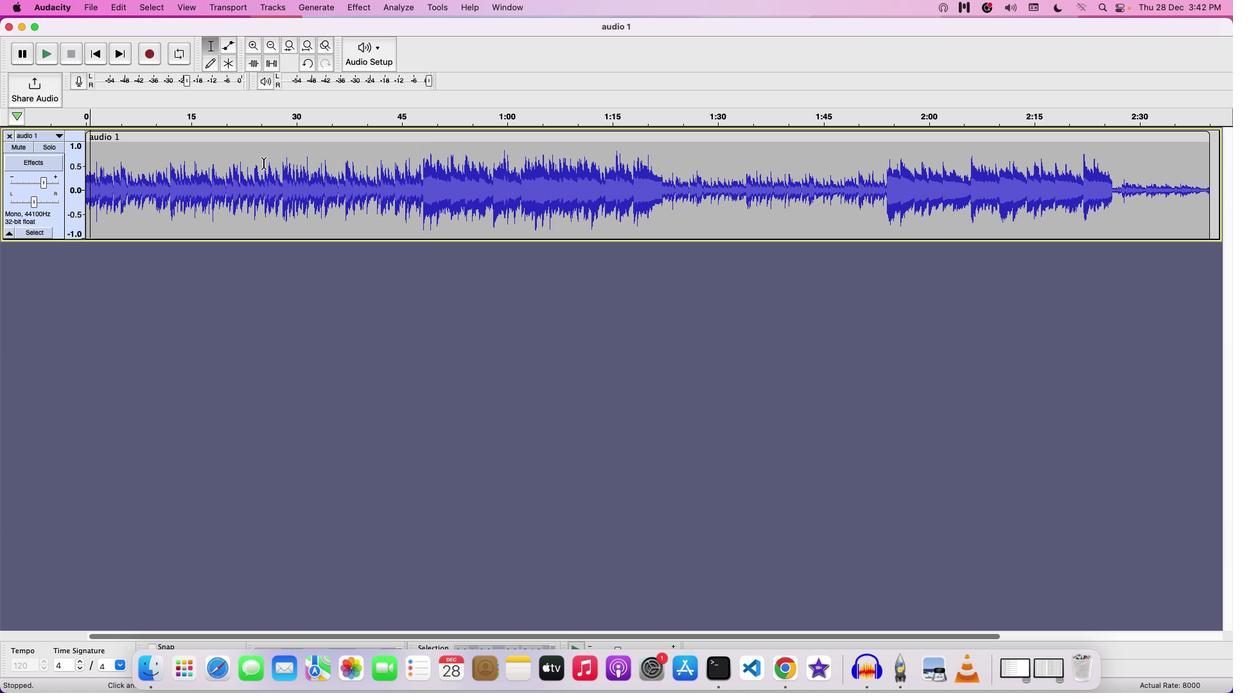 
Action: Mouse moved to (48, 183)
Screenshot: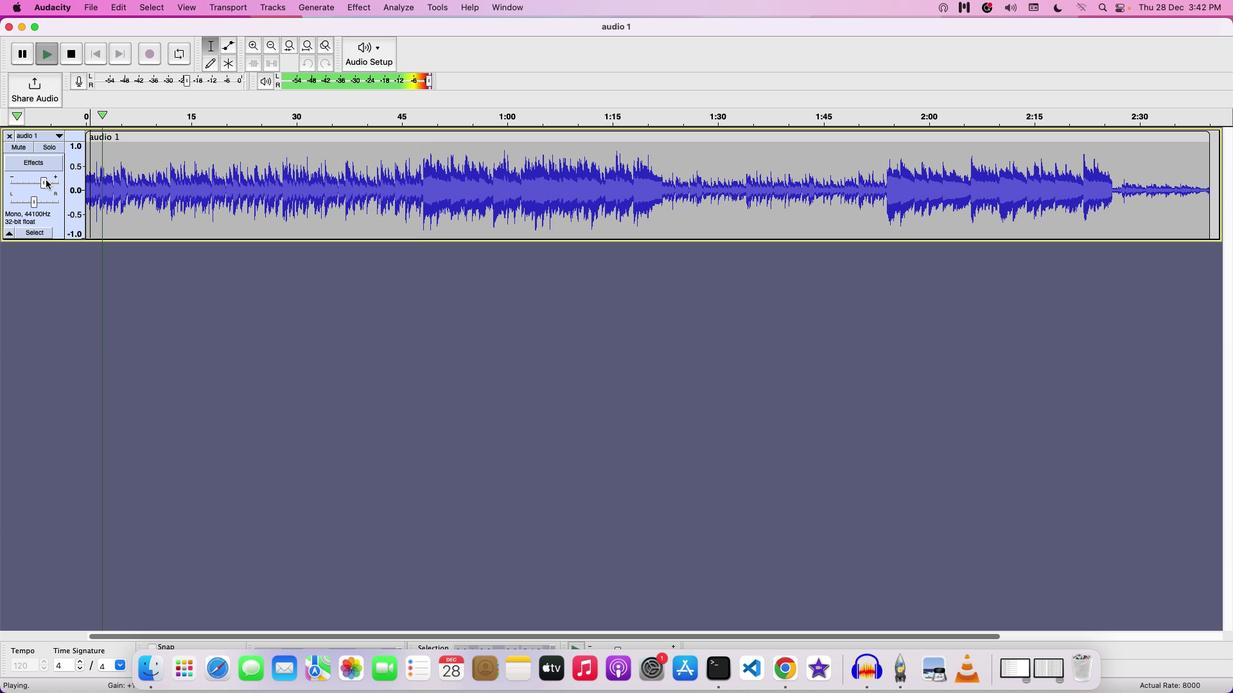 
Action: Mouse pressed left at (48, 183)
Screenshot: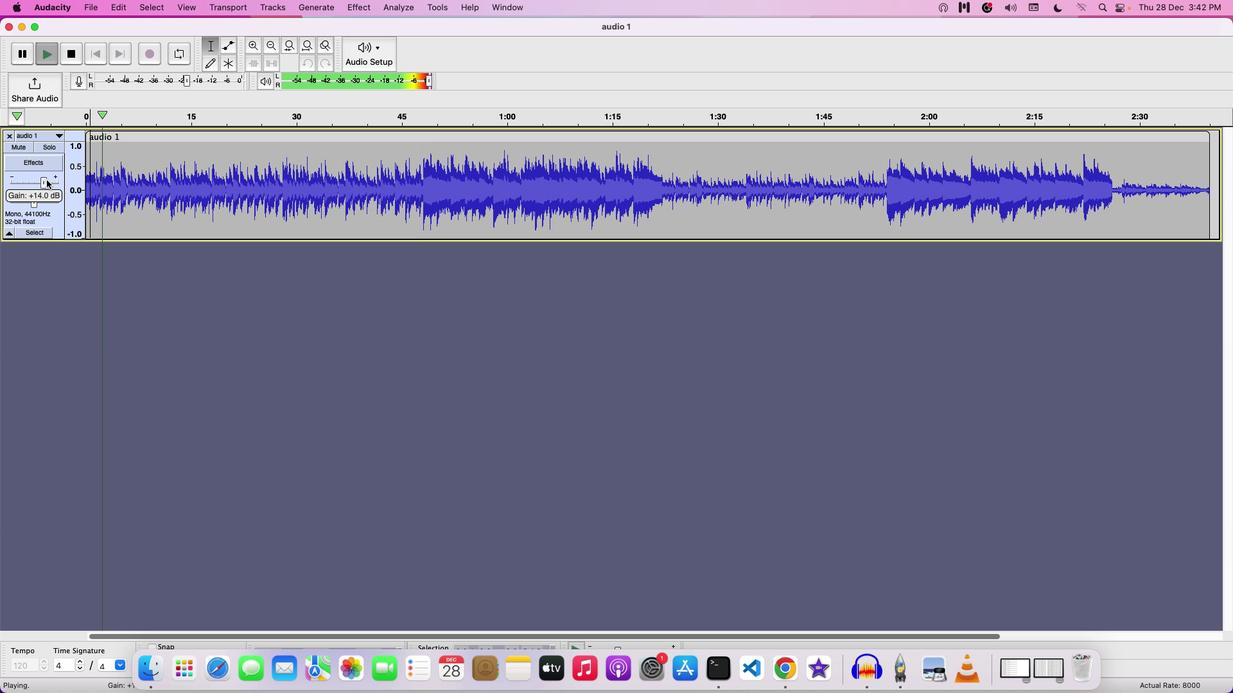 
Action: Mouse moved to (62, 226)
Screenshot: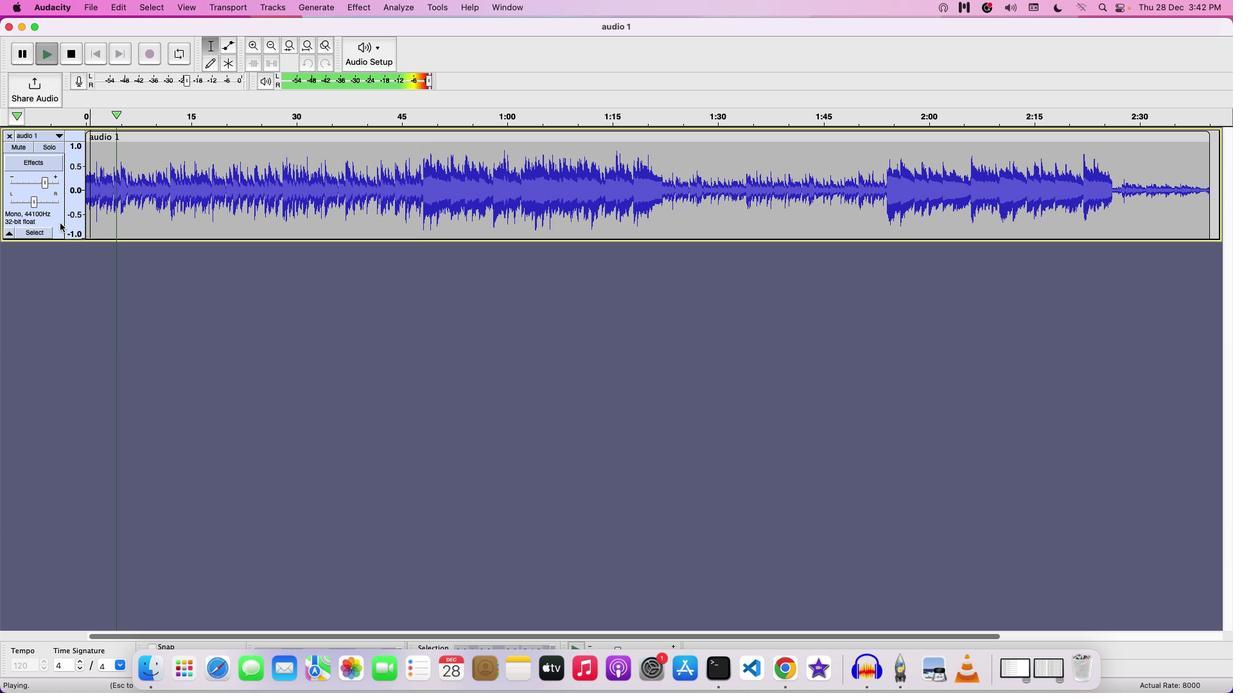 
Action: Mouse pressed right at (62, 226)
Screenshot: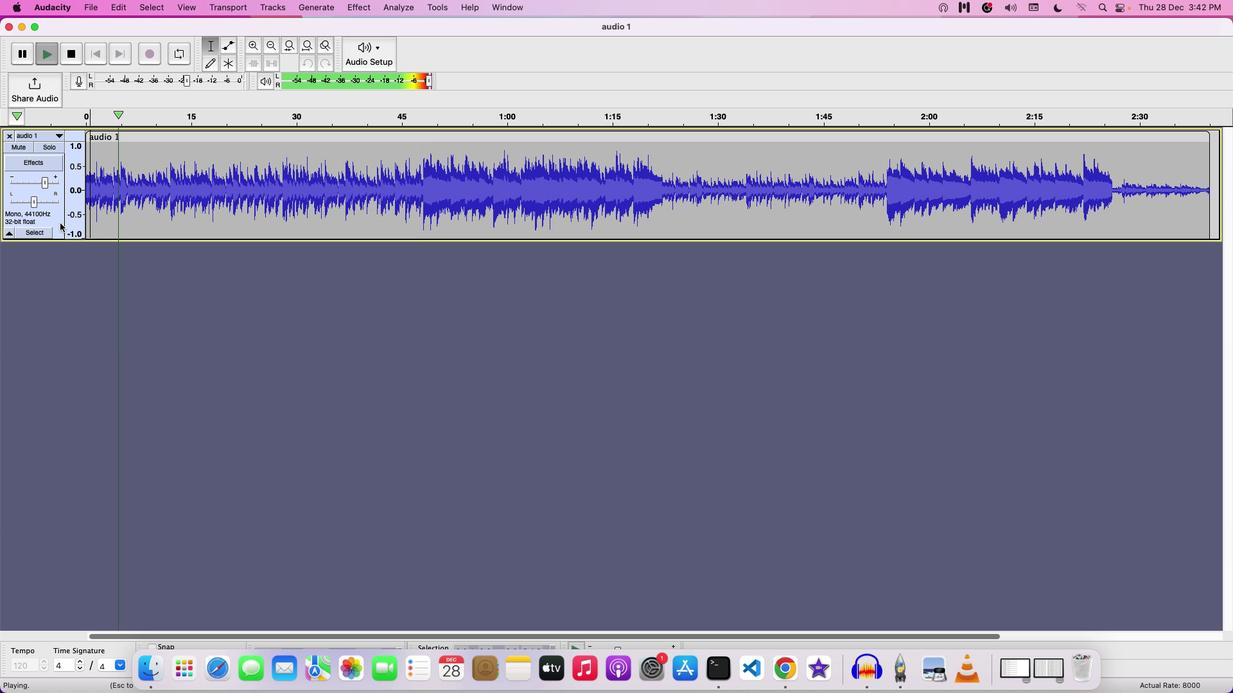 
Action: Mouse moved to (62, 233)
Screenshot: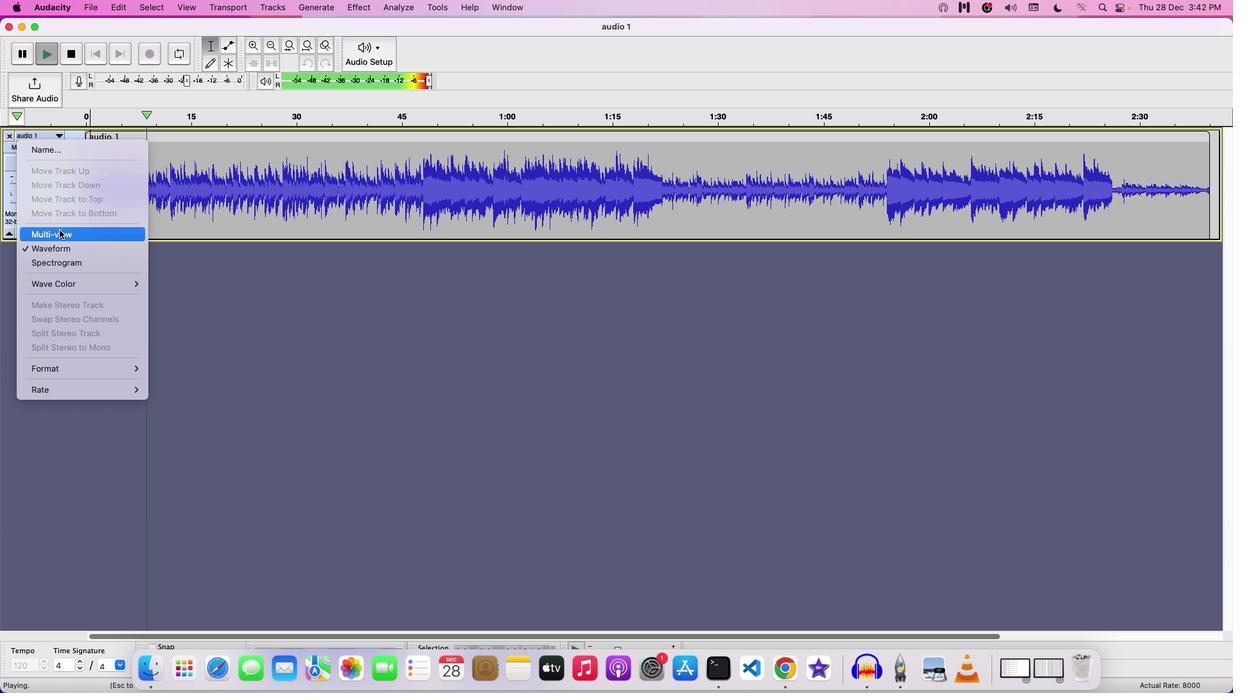 
Action: Key pressed Key.esc
Screenshot: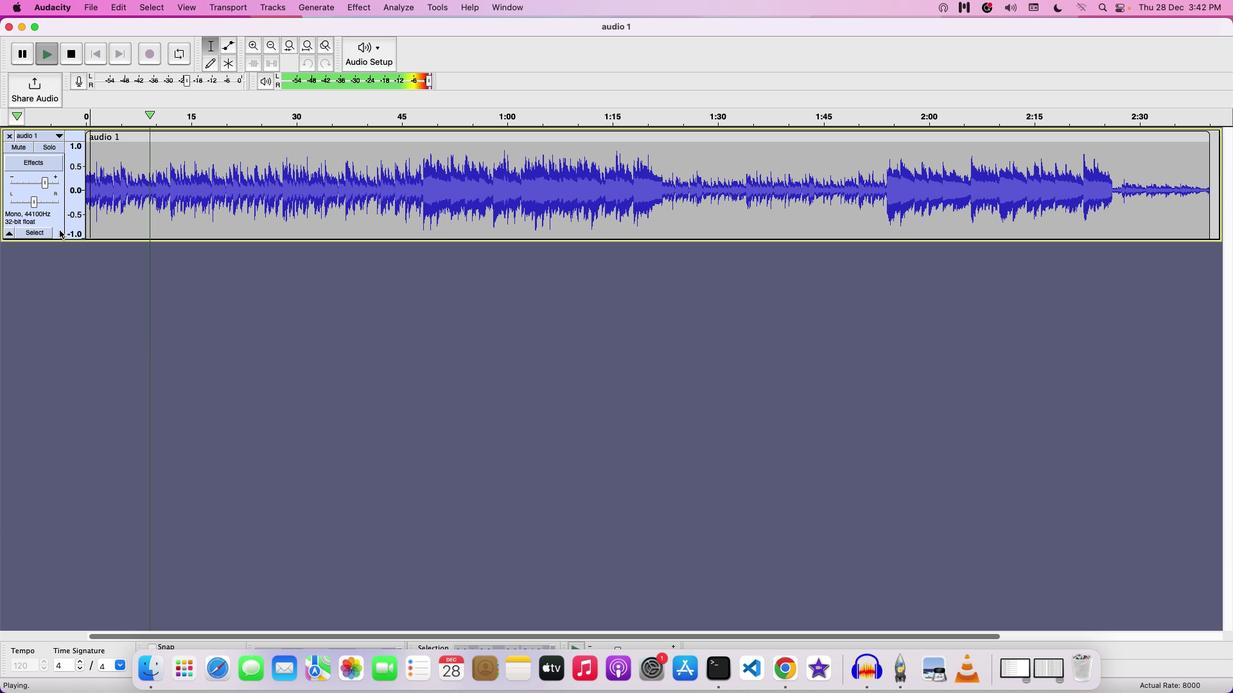 
Action: Mouse moved to (50, 186)
Screenshot: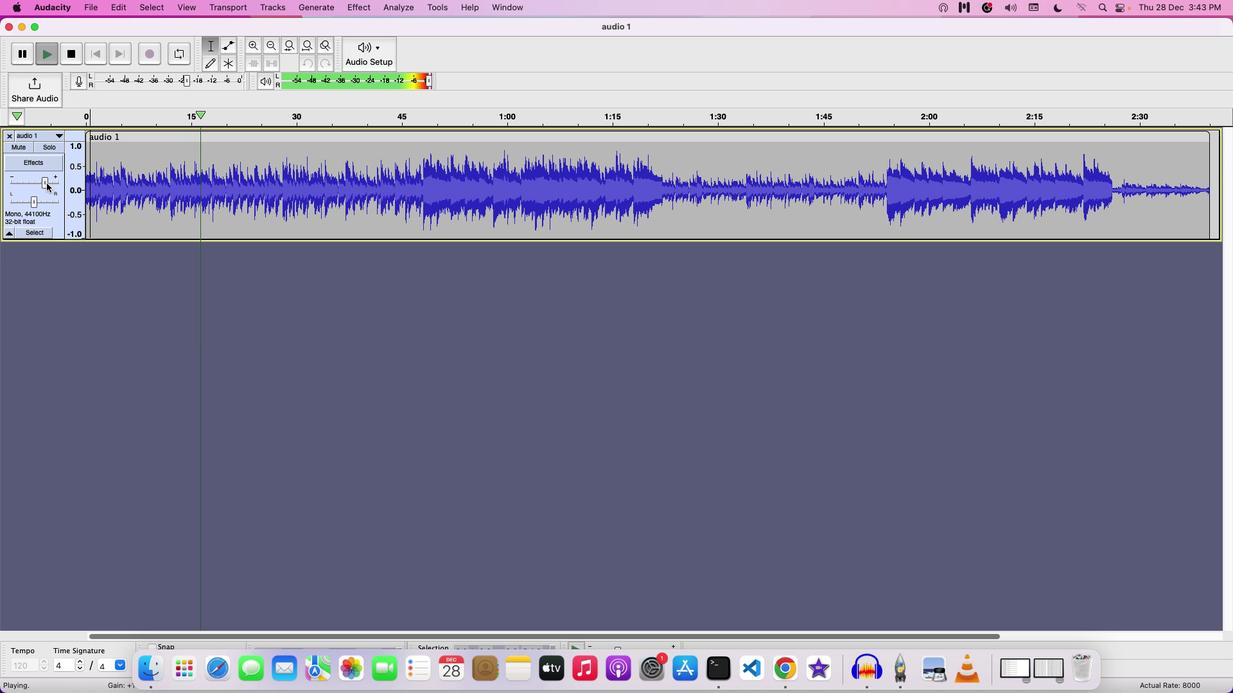 
Action: Mouse pressed left at (50, 186)
Screenshot: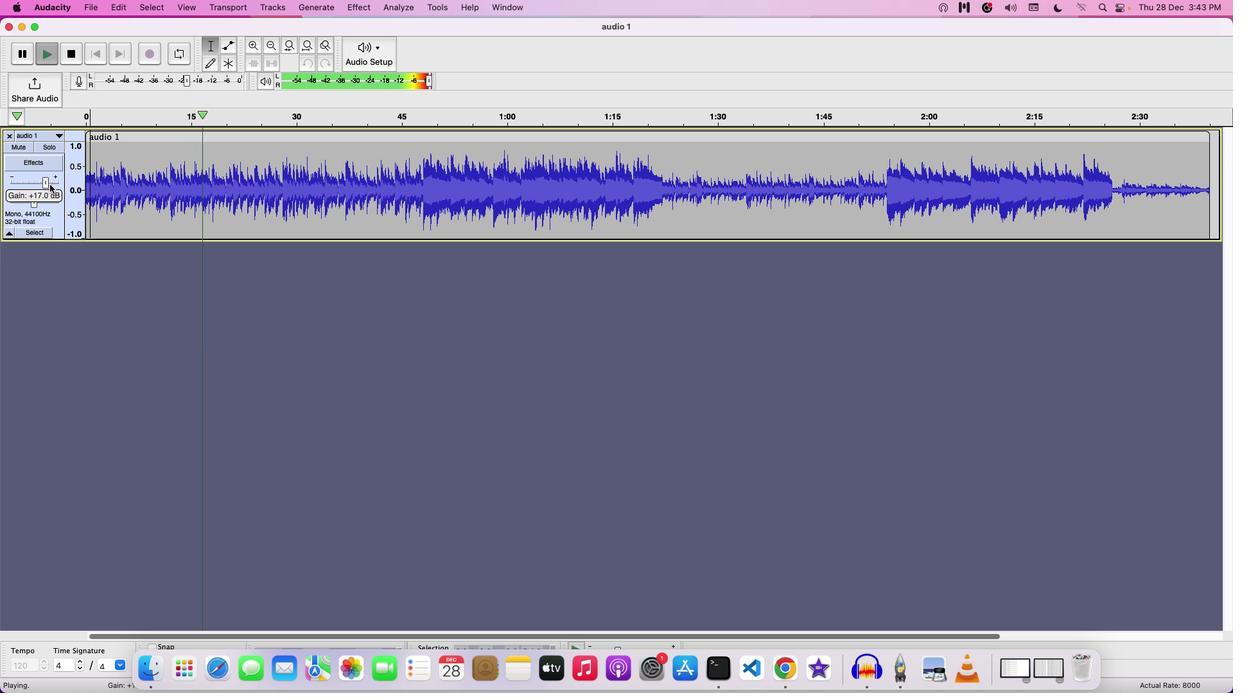 
Action: Mouse moved to (130, 306)
Screenshot: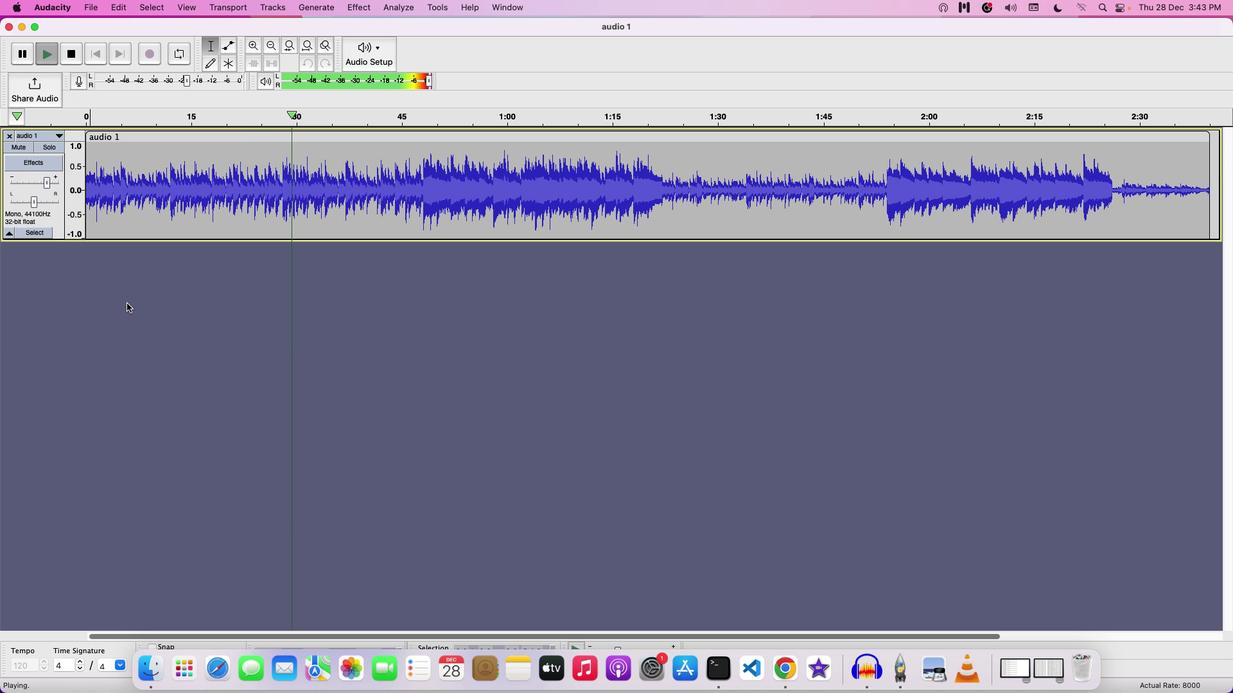 
Action: Mouse pressed left at (130, 306)
Screenshot: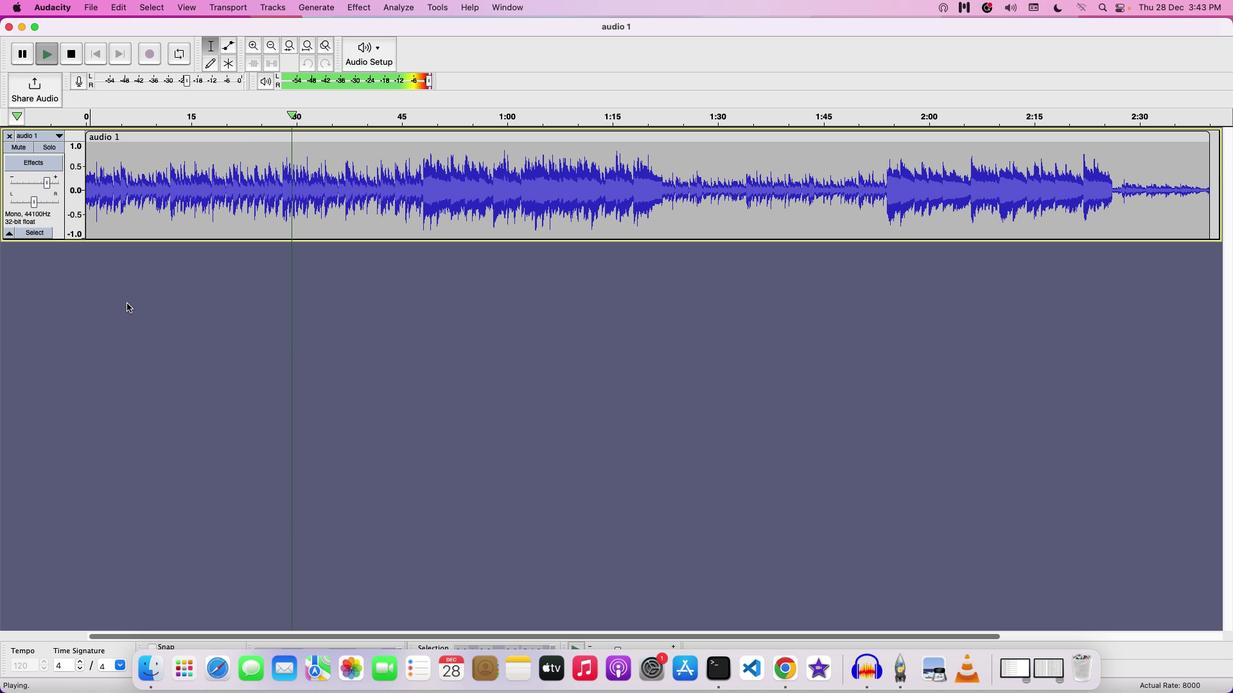 
Action: Mouse moved to (70, 240)
Screenshot: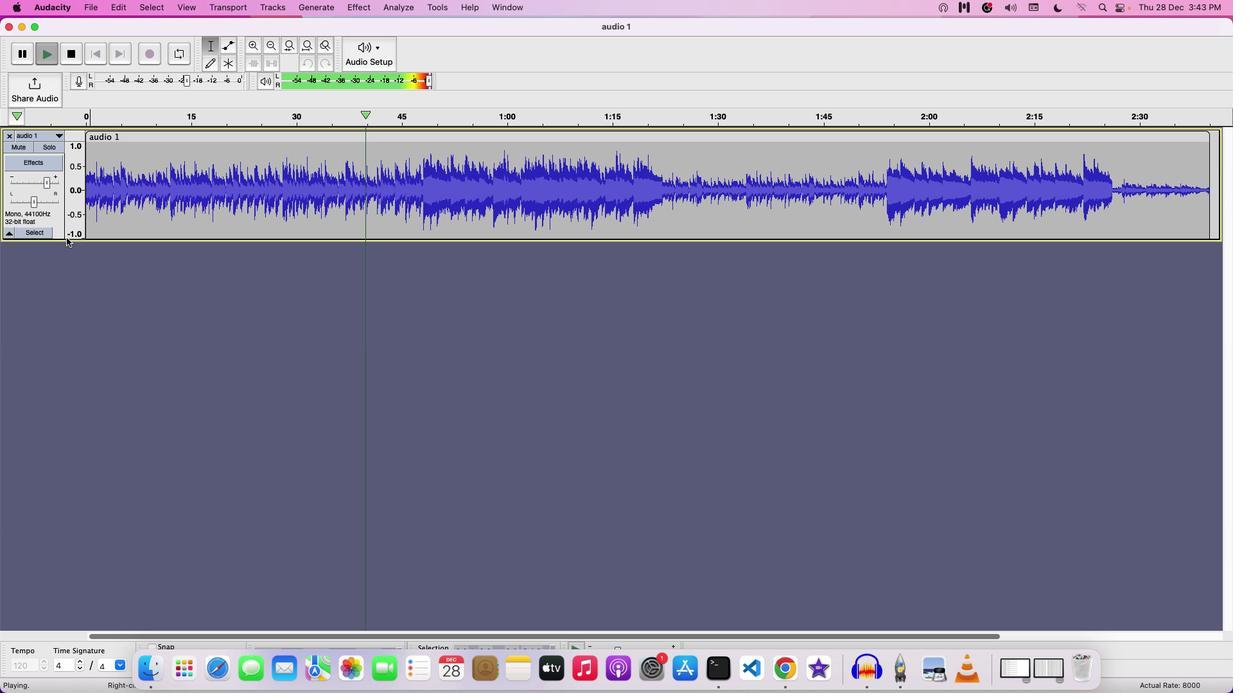 
Action: Mouse pressed left at (70, 240)
Screenshot: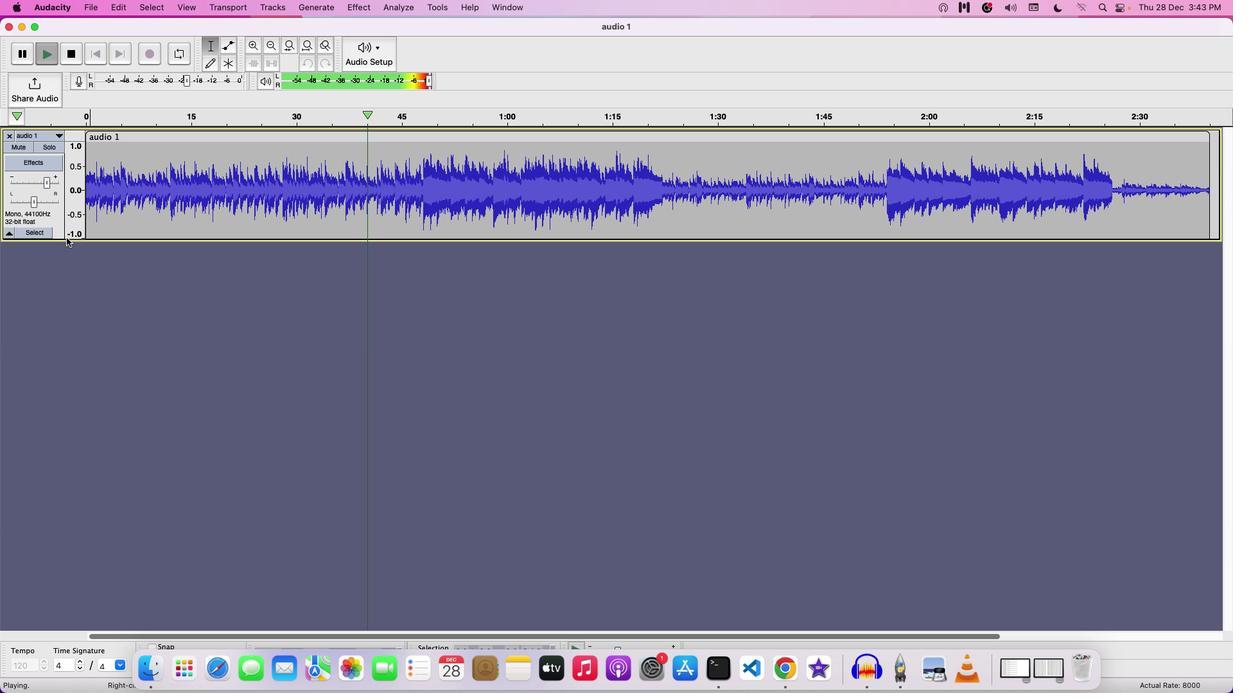 
Action: Mouse moved to (419, 197)
Screenshot: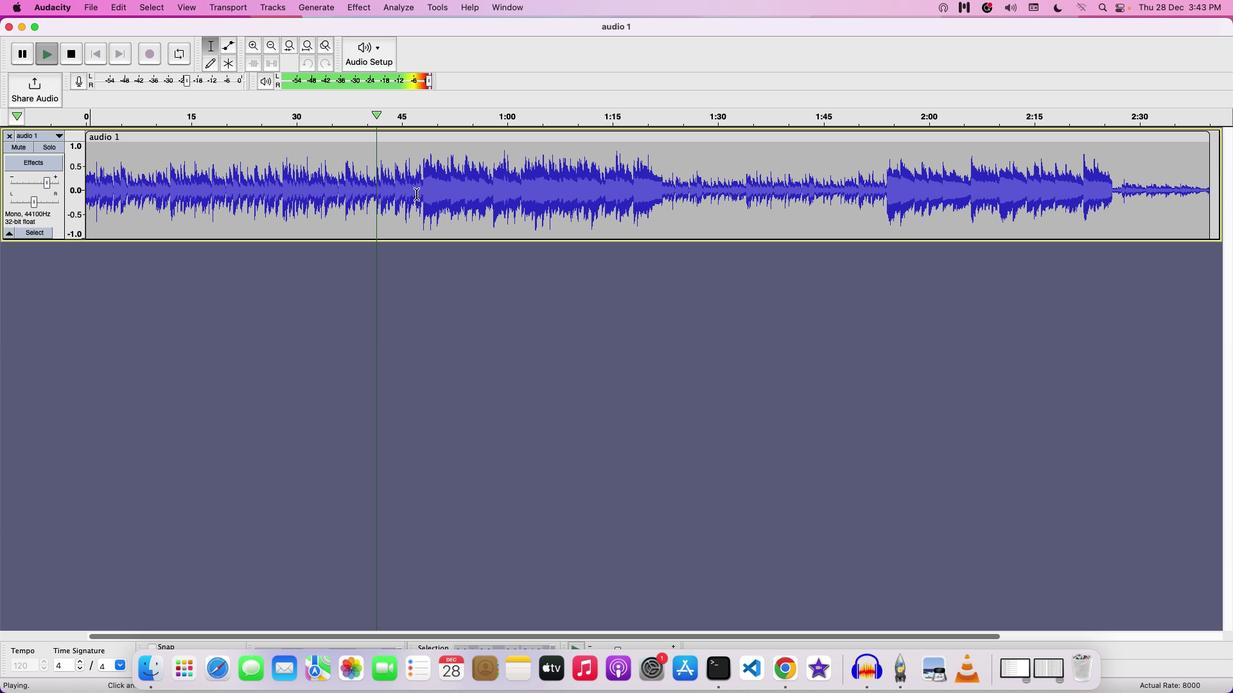 
Action: Key pressed Key.space
Screenshot: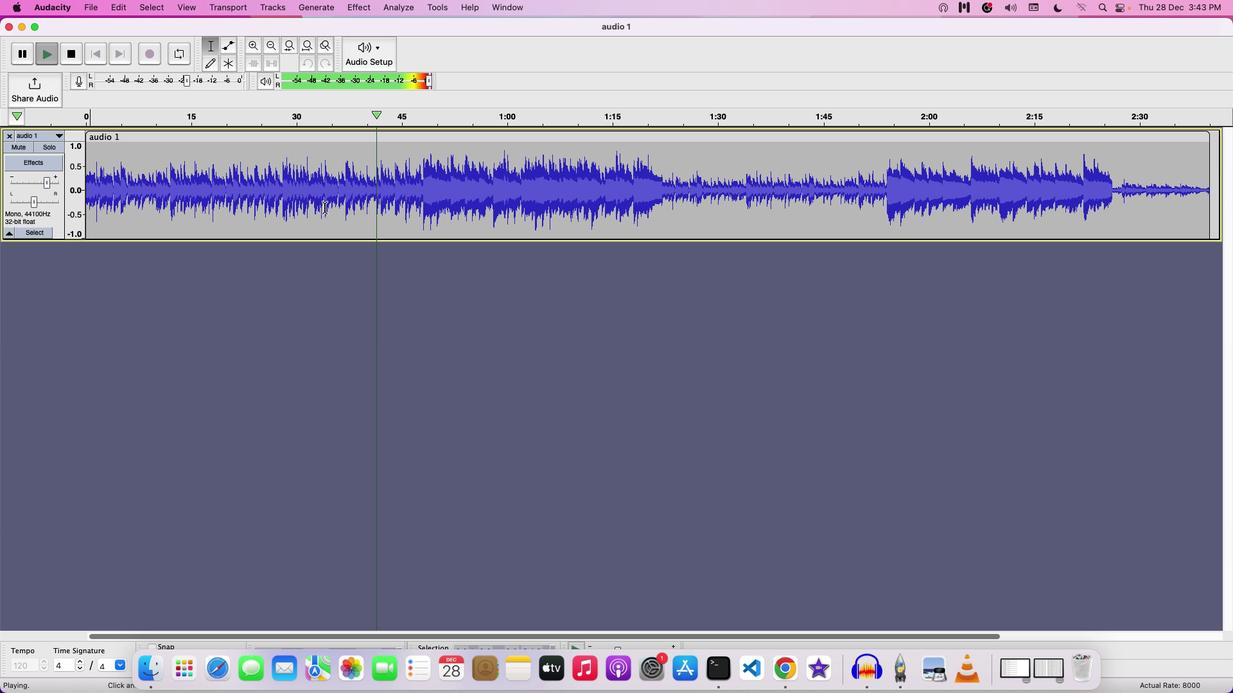 
Action: Mouse moved to (102, 9)
Screenshot: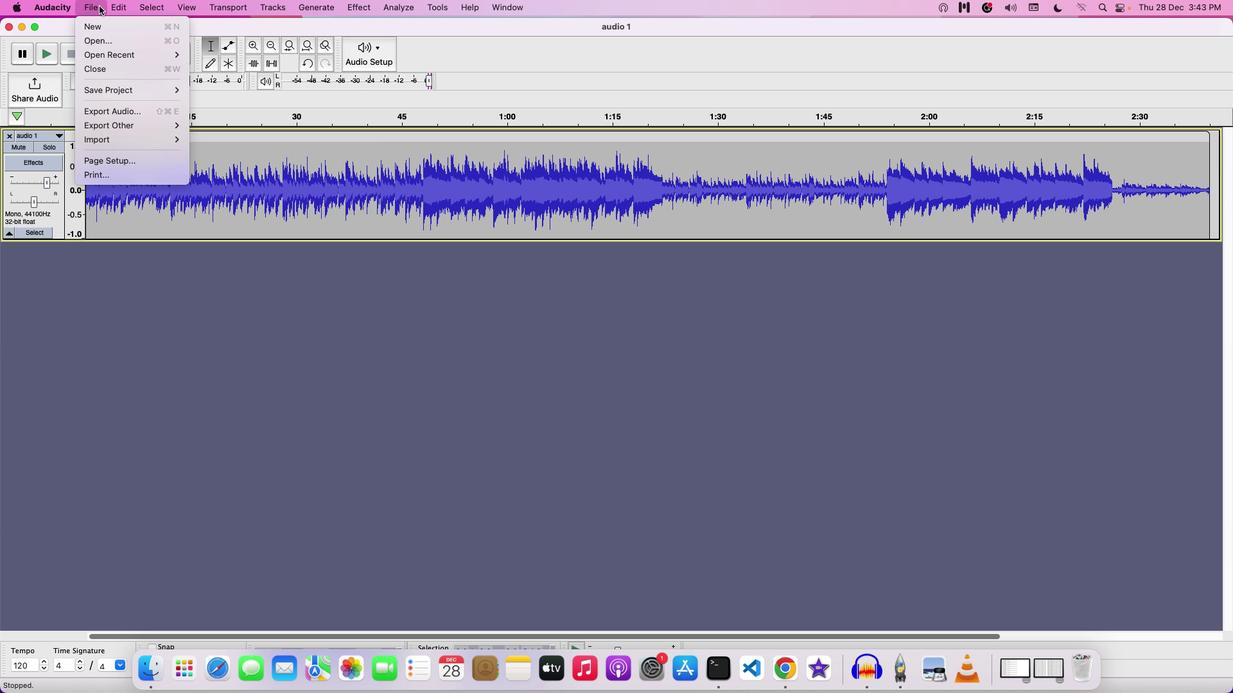 
Action: Mouse pressed left at (102, 9)
Screenshot: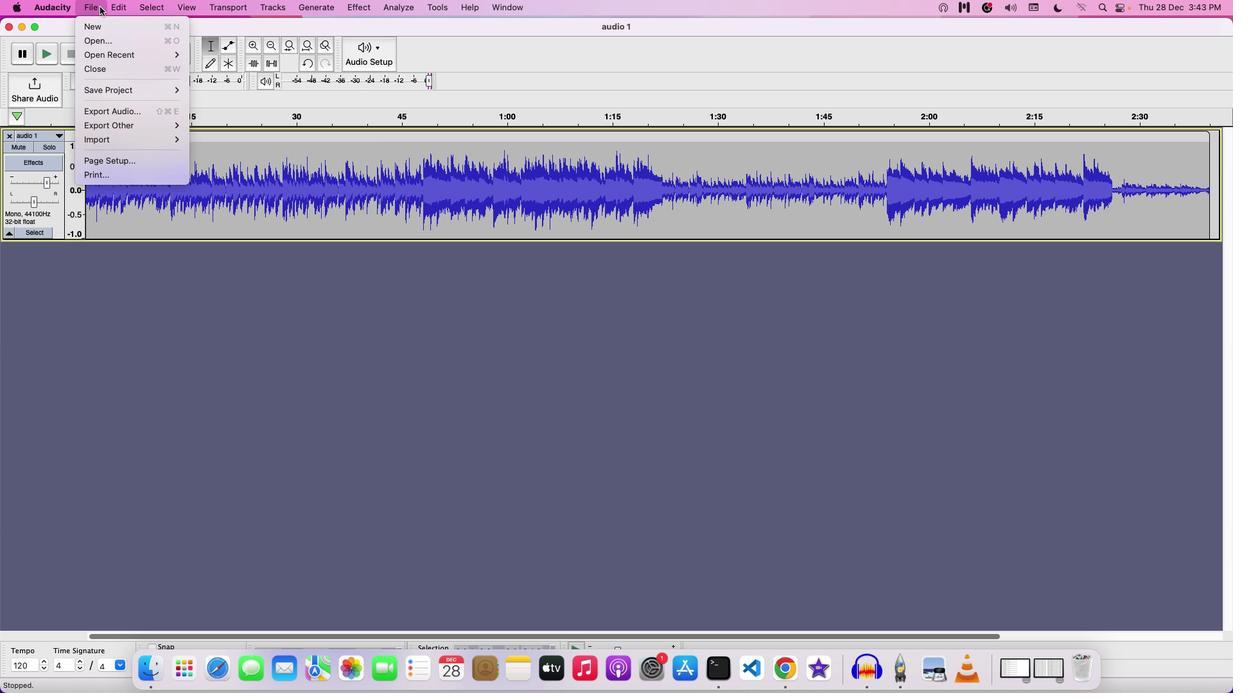 
Action: Mouse moved to (104, 95)
Screenshot: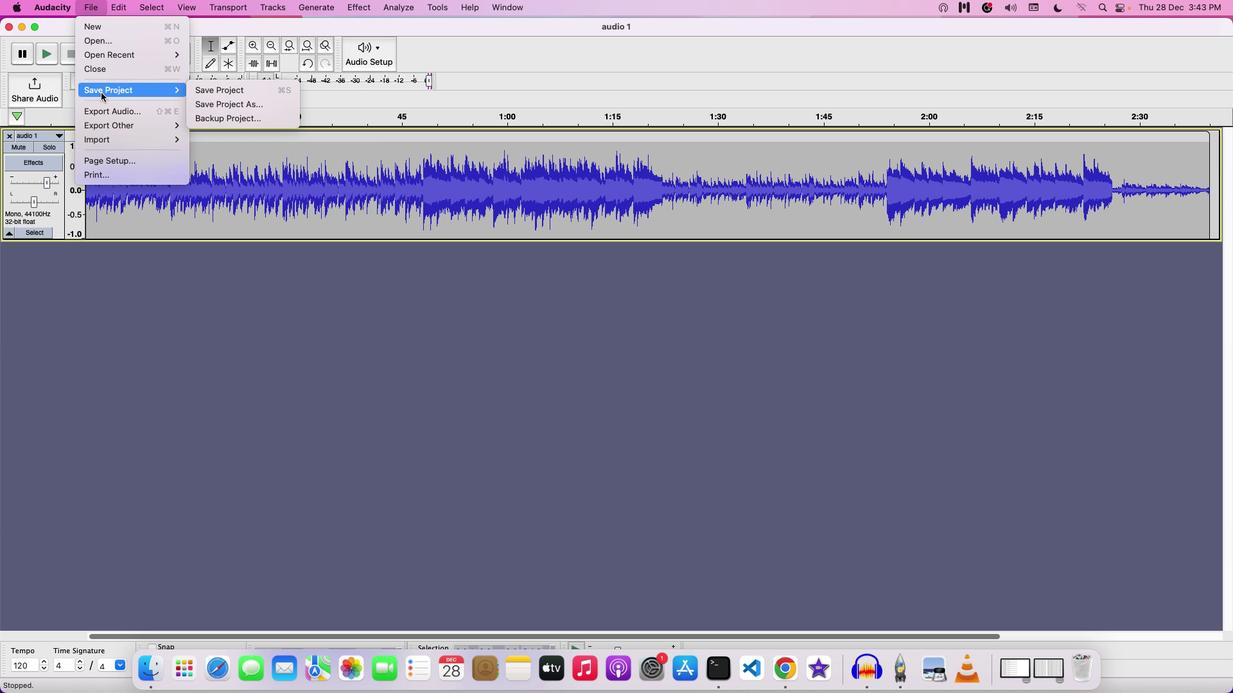 
Action: Mouse pressed left at (104, 95)
Screenshot: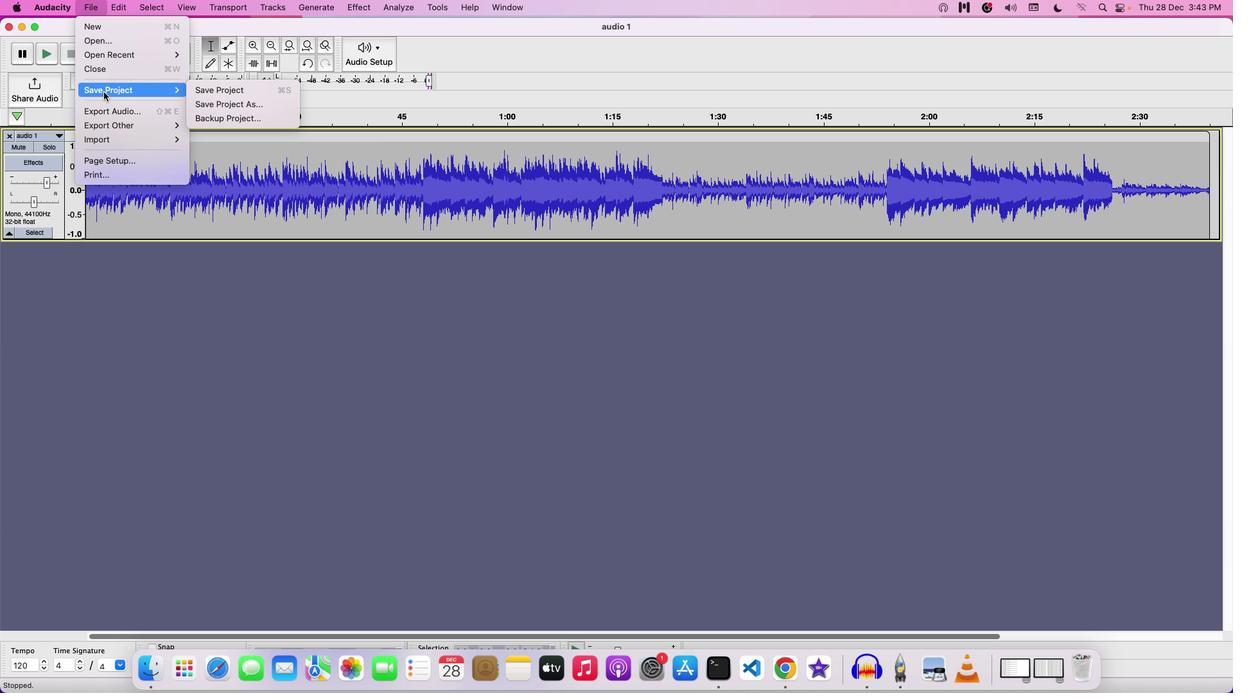 
Action: Mouse moved to (218, 88)
Screenshot: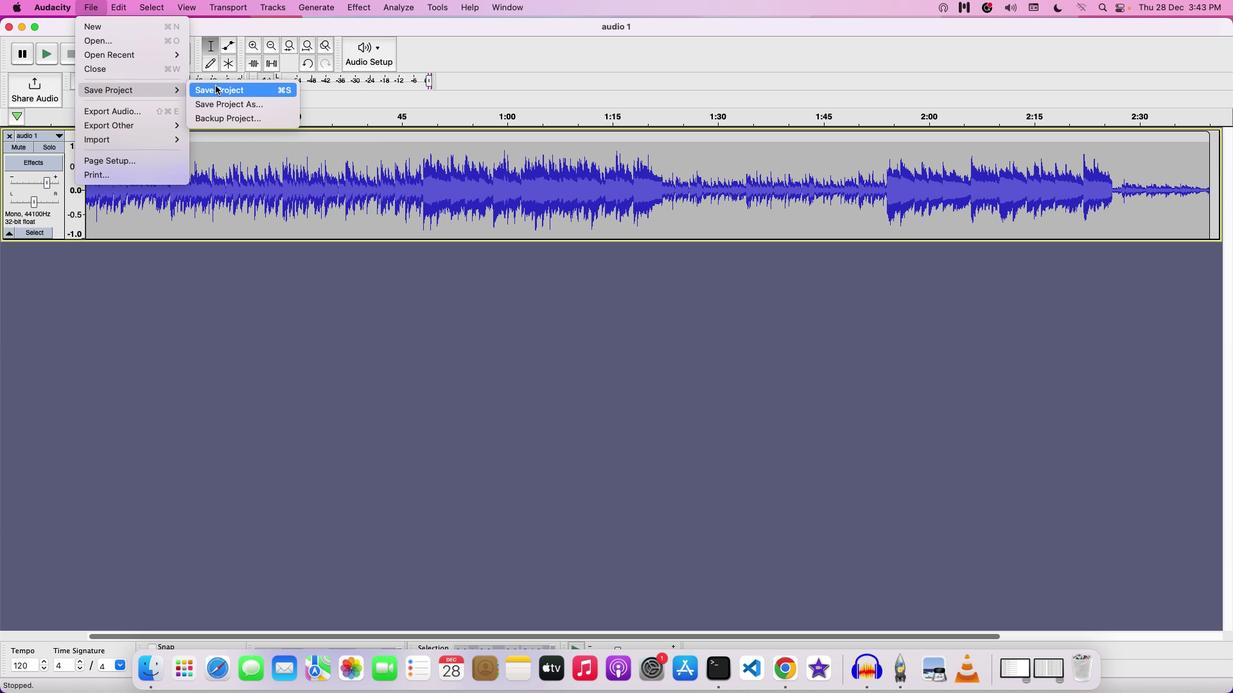 
Action: Mouse pressed left at (218, 88)
Screenshot: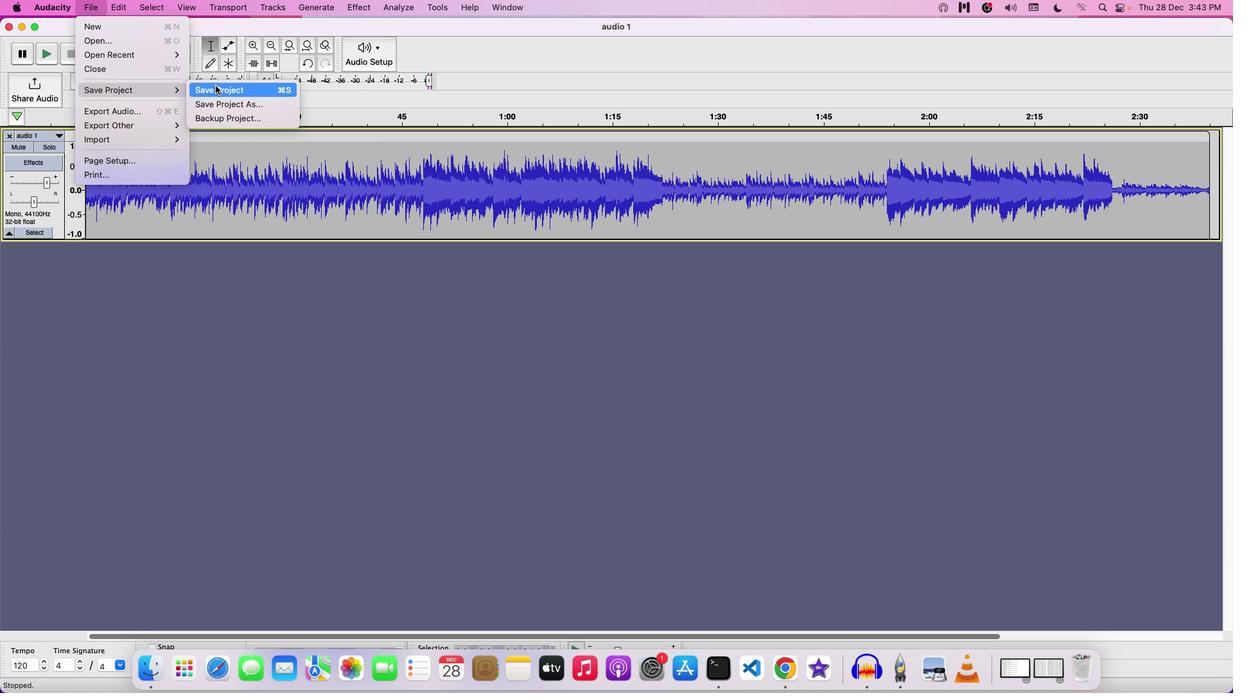 
Action: Mouse moved to (589, 227)
Screenshot: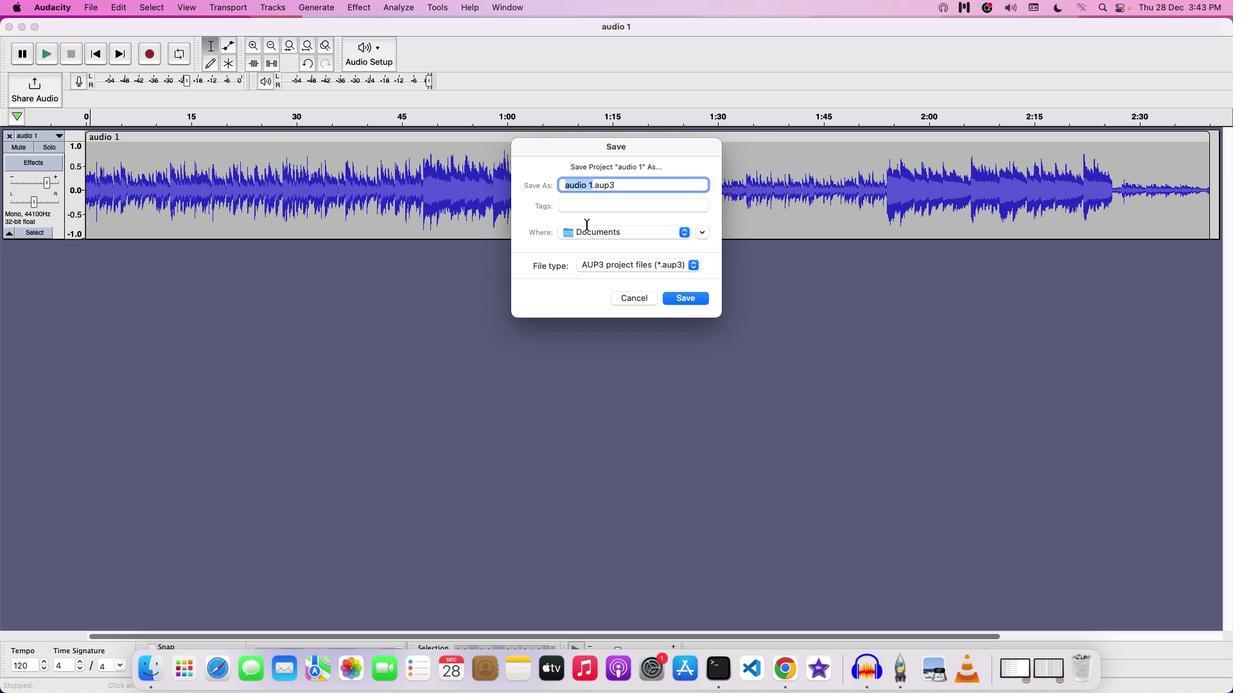 
Action: Key pressed Key.backspace'C''H''E''C''K''I''N''G'Key.space'C''O''M''P''A''T''I''B''I''L''I''T''Y'Key.space'O''F'Key.space'A'Key.space'S''T''E''R''E''O'Key.space'M''I''C'Key.backspace'X'Key.space'I''N'Key.space'M''O''N''O'
Screenshot: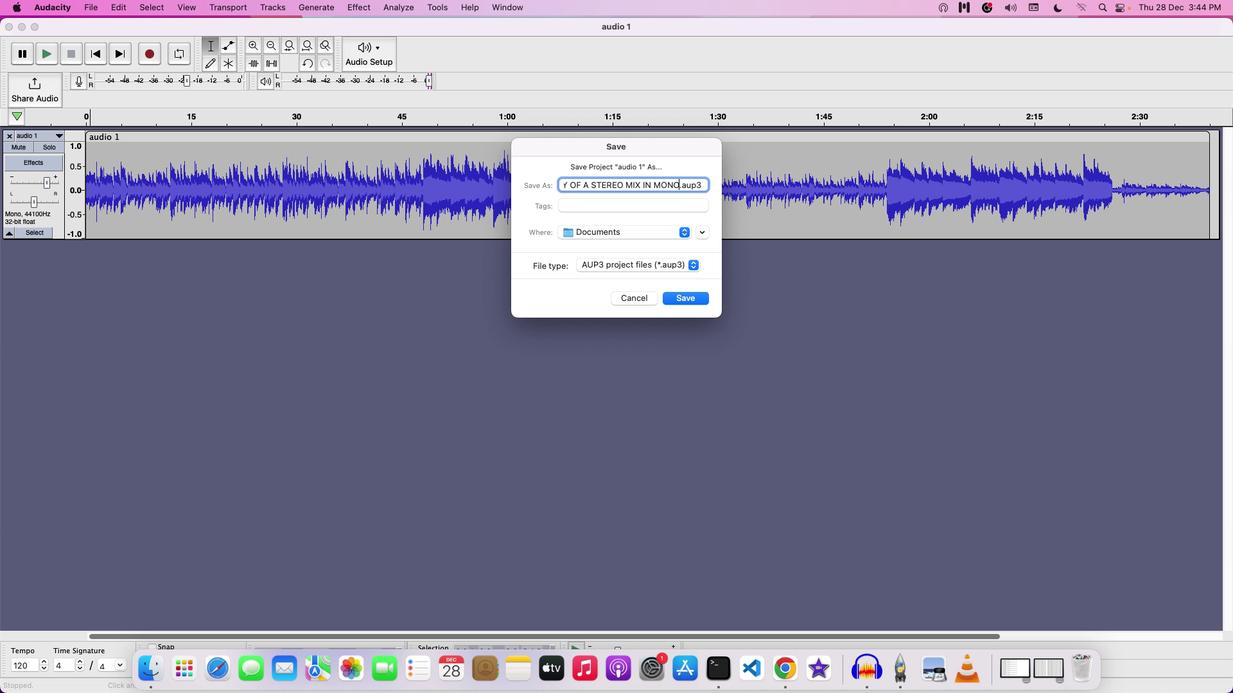 
Action: Mouse moved to (676, 309)
Screenshot: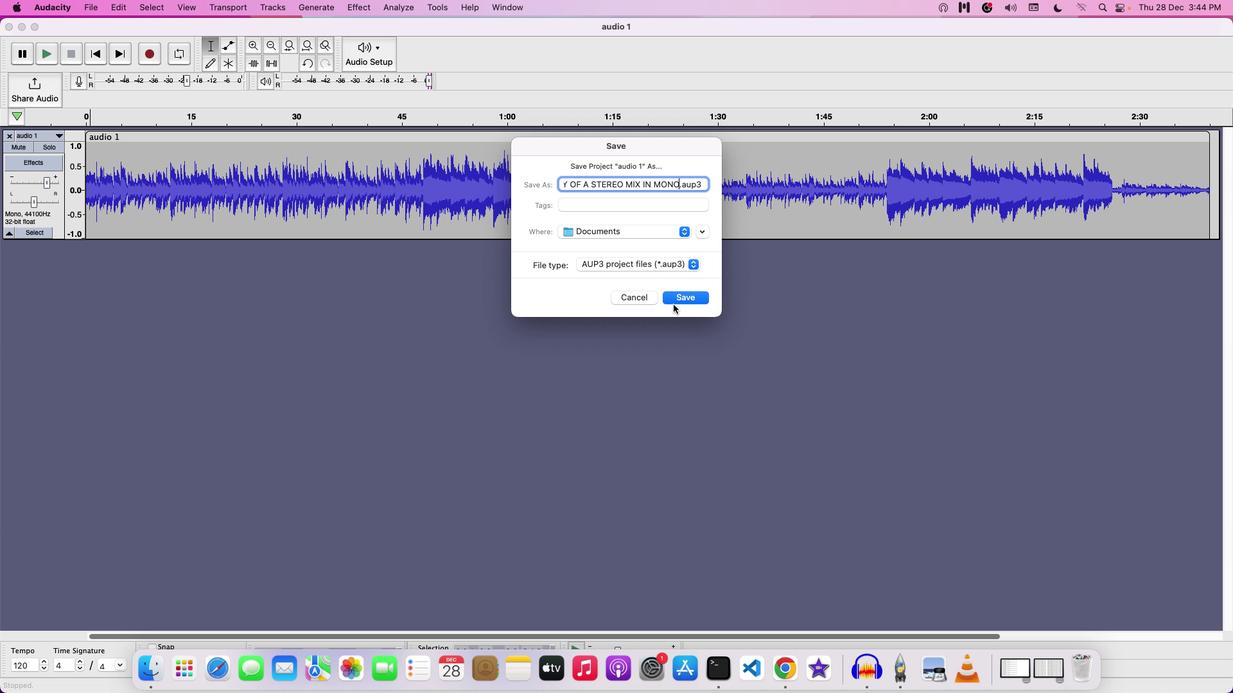 
Action: Mouse pressed left at (676, 309)
Screenshot: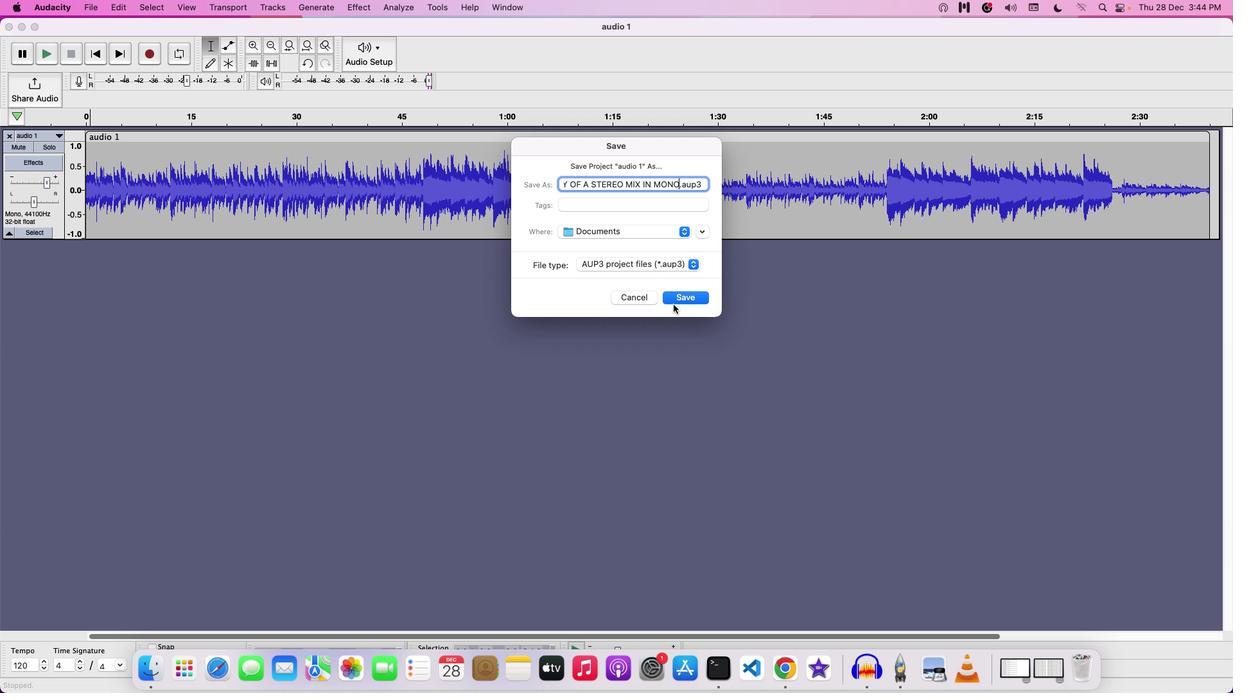 
Action: Mouse moved to (682, 299)
Screenshot: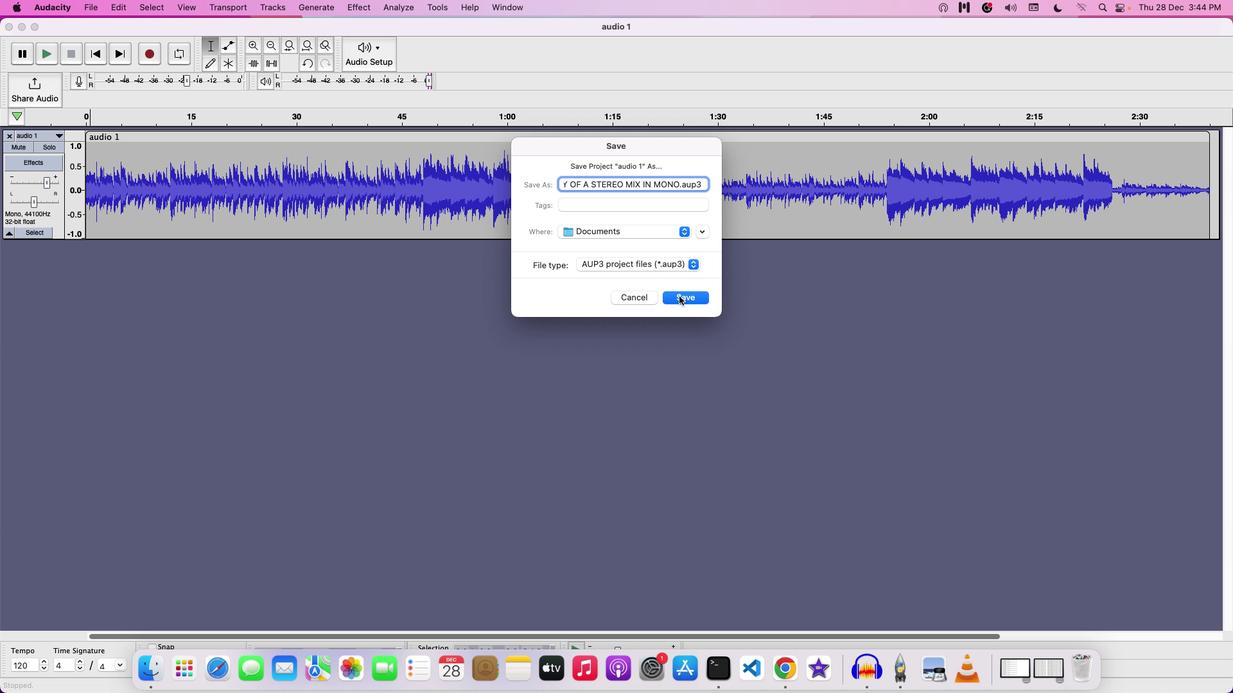 
Action: Mouse pressed left at (682, 299)
Screenshot: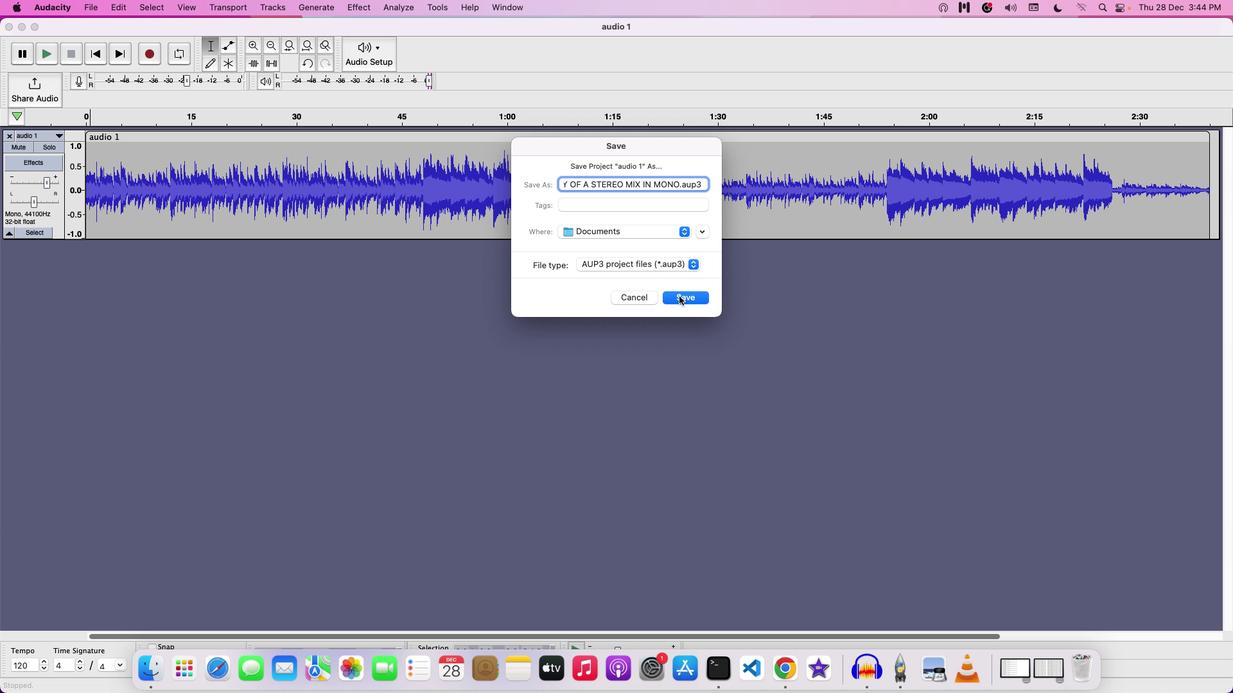 
Action: Mouse moved to (497, 253)
Screenshot: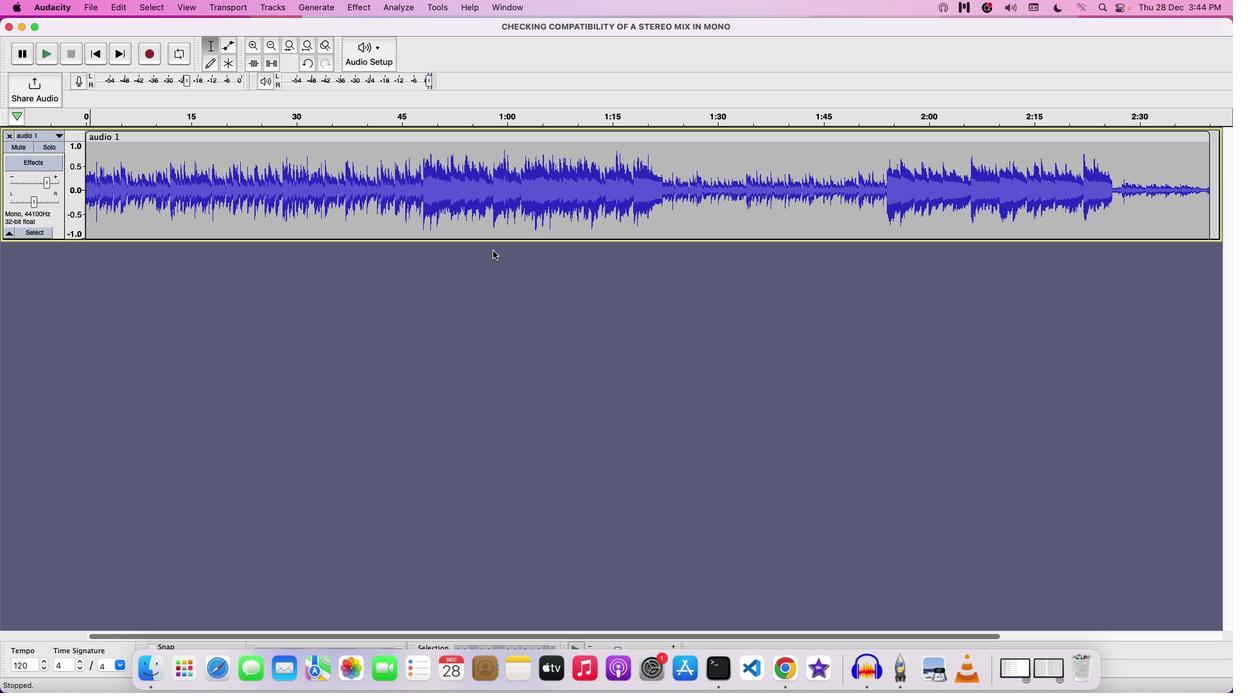 
